 Task: Check the sale-to-list ratio of pond in the last 3 years.
Action: Mouse moved to (865, 195)
Screenshot: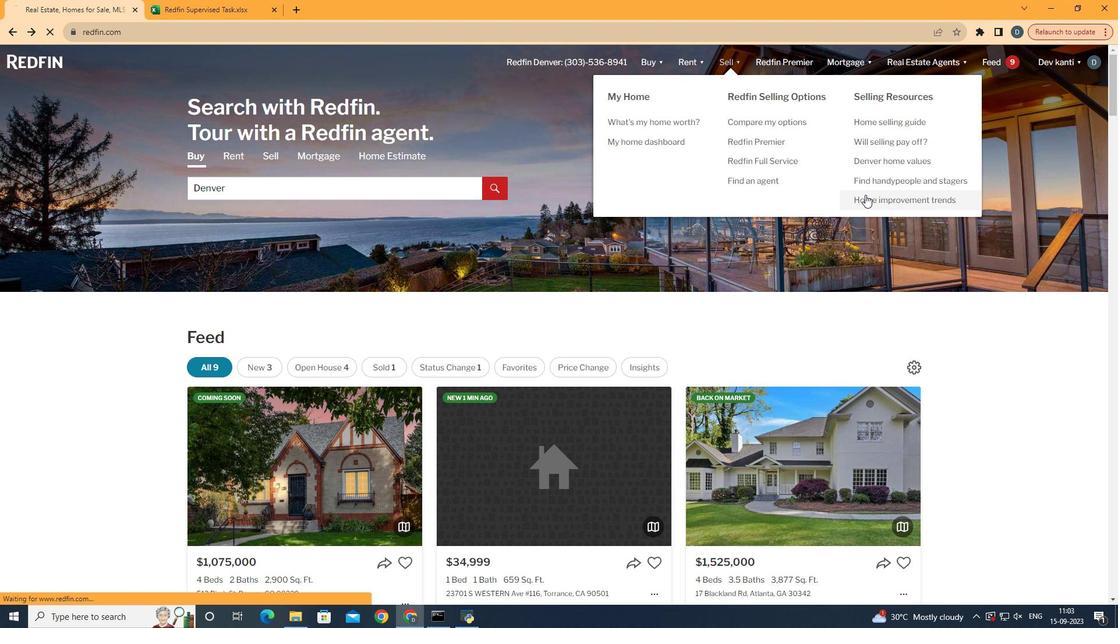 
Action: Mouse pressed left at (865, 195)
Screenshot: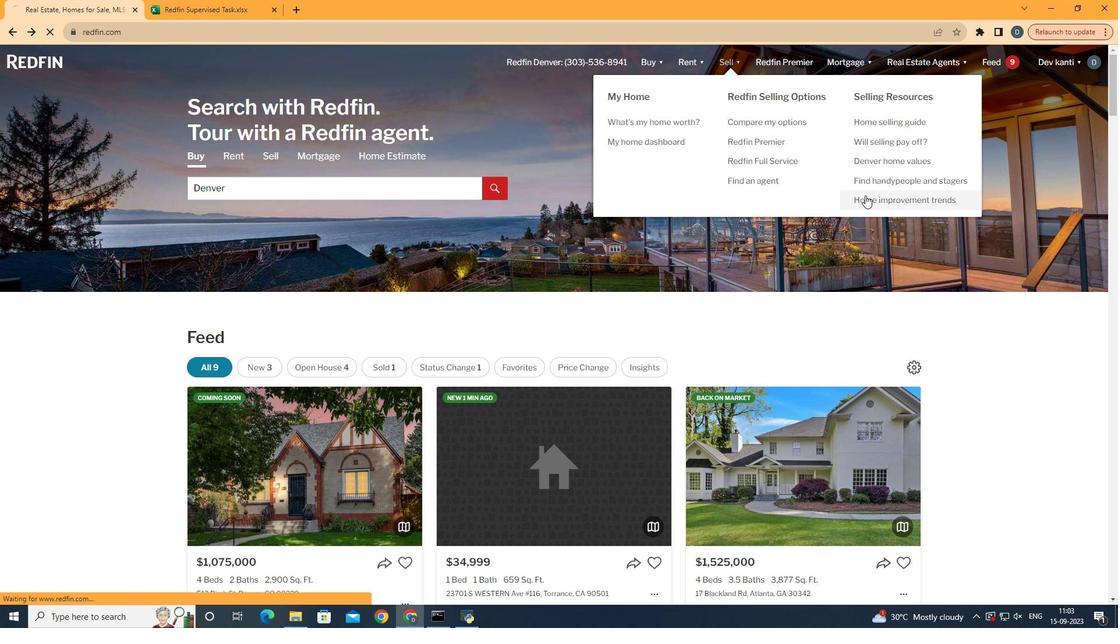 
Action: Mouse moved to (278, 221)
Screenshot: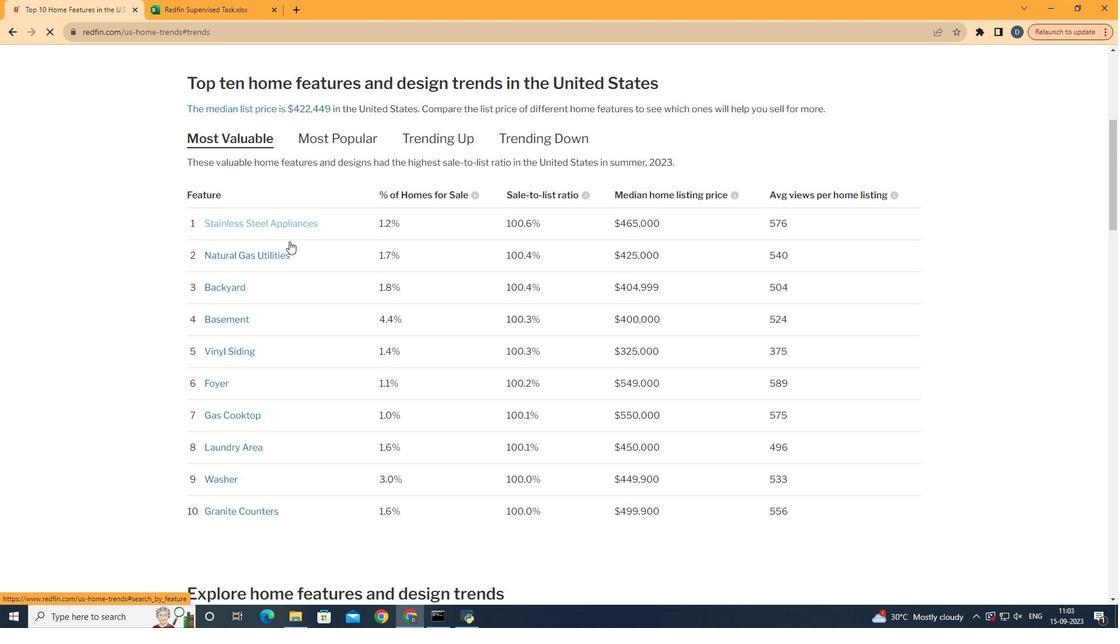 
Action: Mouse pressed left at (278, 221)
Screenshot: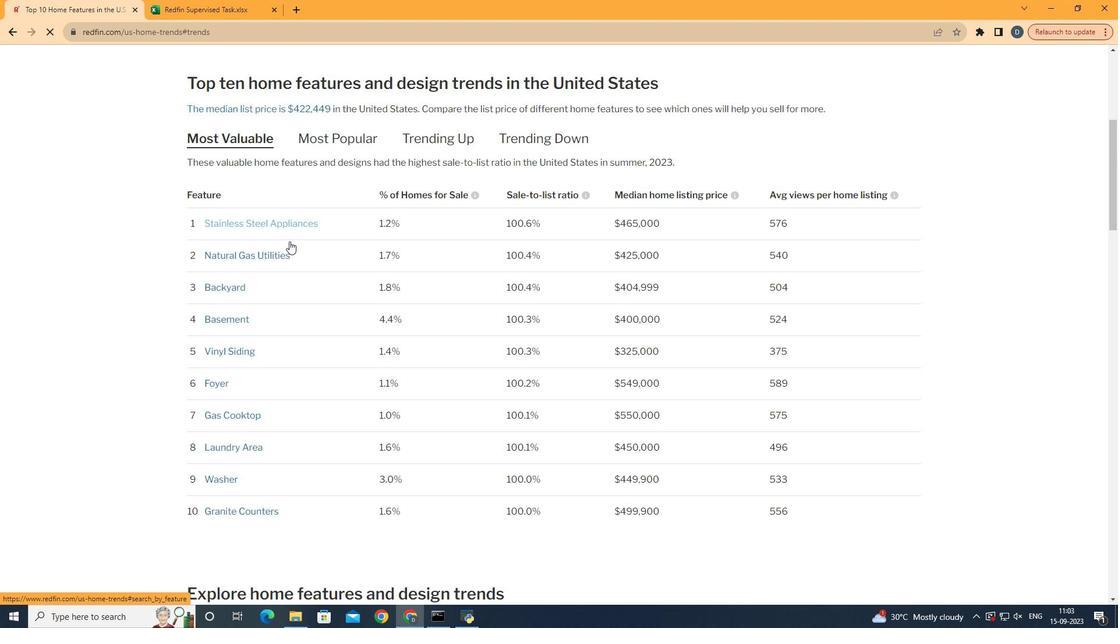 
Action: Mouse moved to (331, 313)
Screenshot: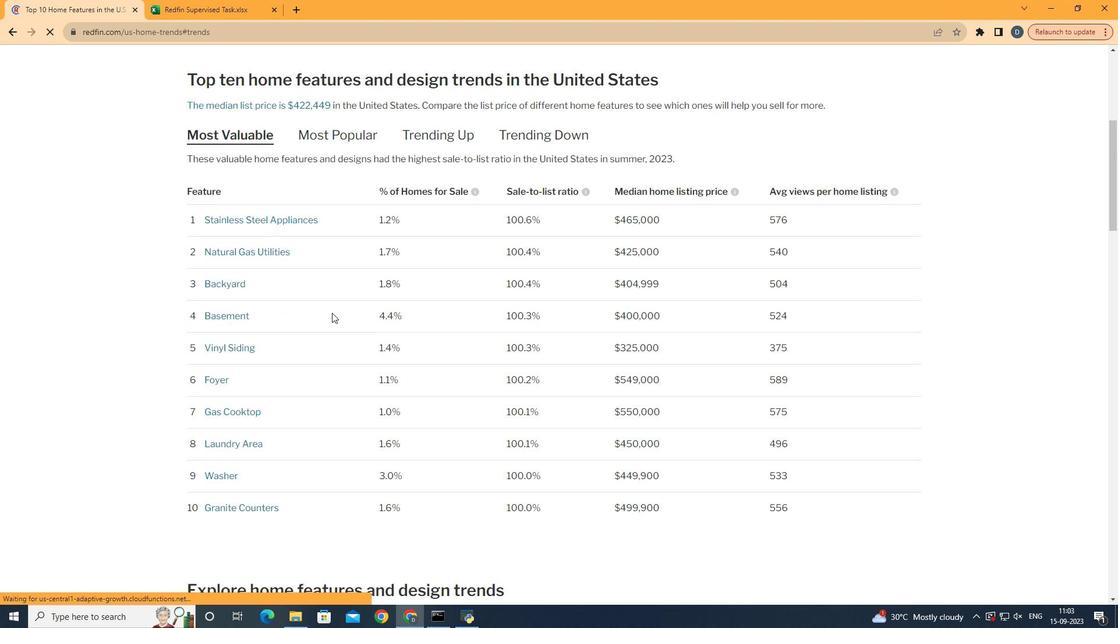 
Action: Mouse scrolled (331, 312) with delta (0, 0)
Screenshot: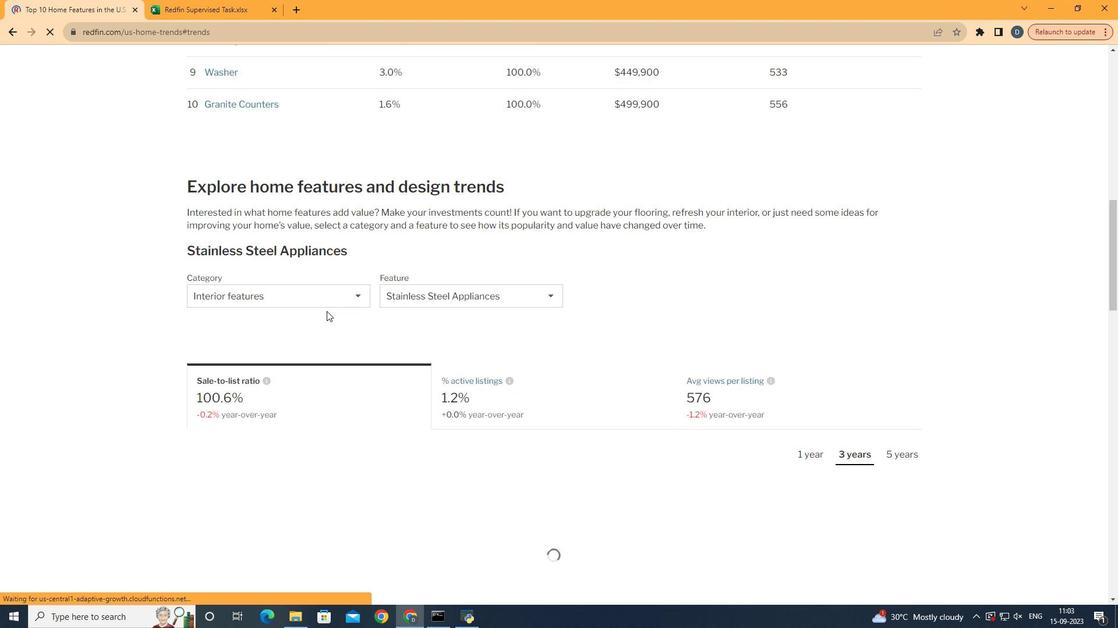 
Action: Mouse scrolled (331, 312) with delta (0, 0)
Screenshot: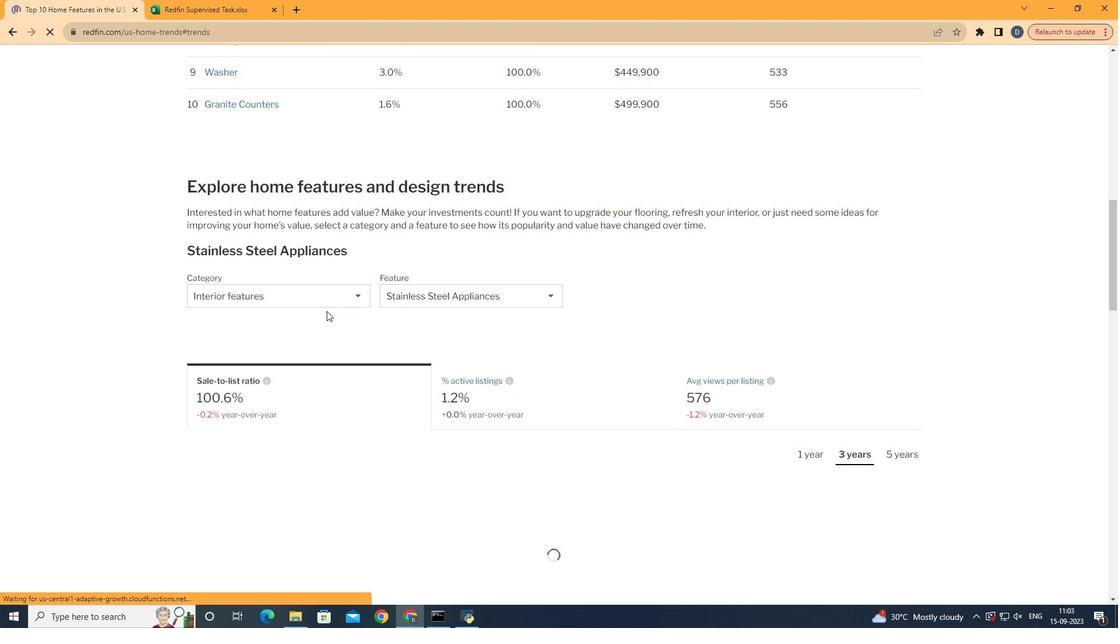 
Action: Mouse scrolled (331, 312) with delta (0, 0)
Screenshot: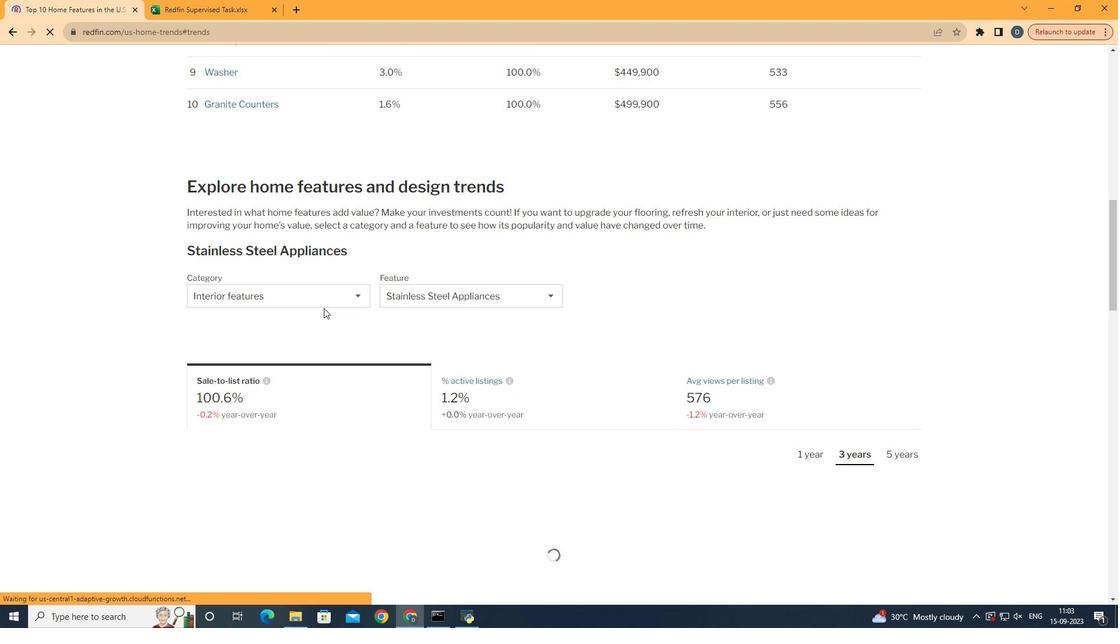 
Action: Mouse scrolled (331, 312) with delta (0, 0)
Screenshot: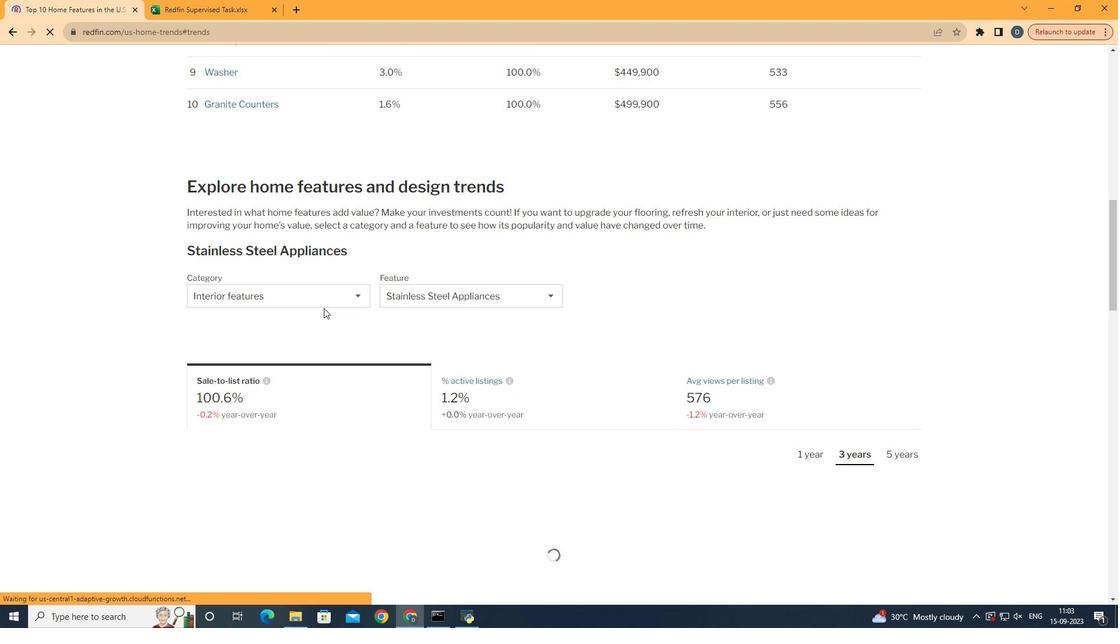 
Action: Mouse scrolled (331, 312) with delta (0, 0)
Screenshot: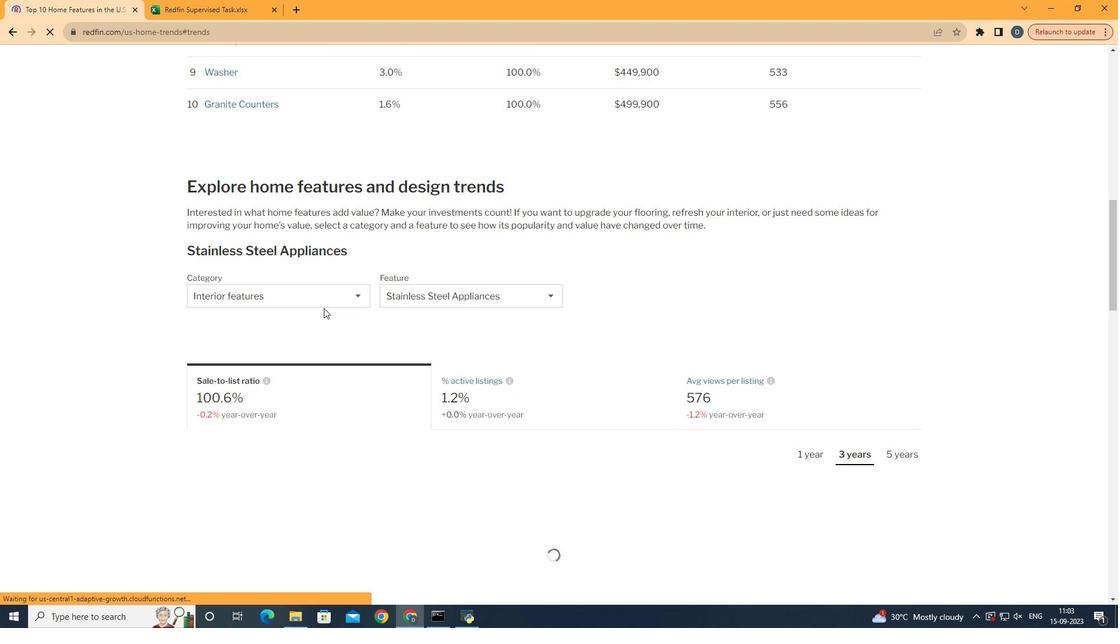
Action: Mouse scrolled (331, 312) with delta (0, 0)
Screenshot: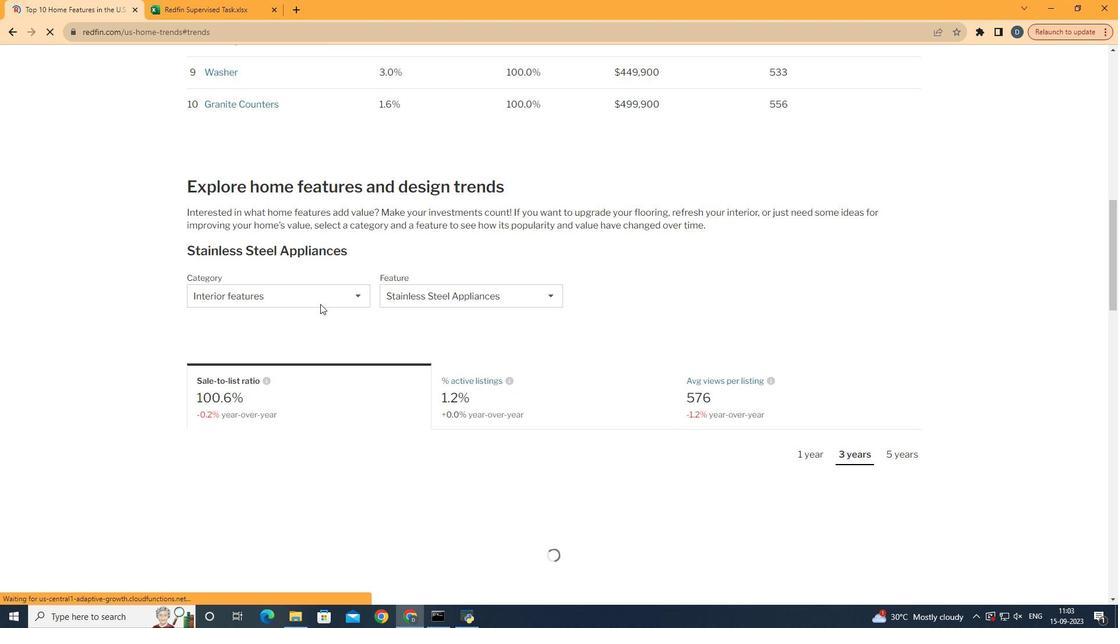 
Action: Mouse scrolled (331, 312) with delta (0, 0)
Screenshot: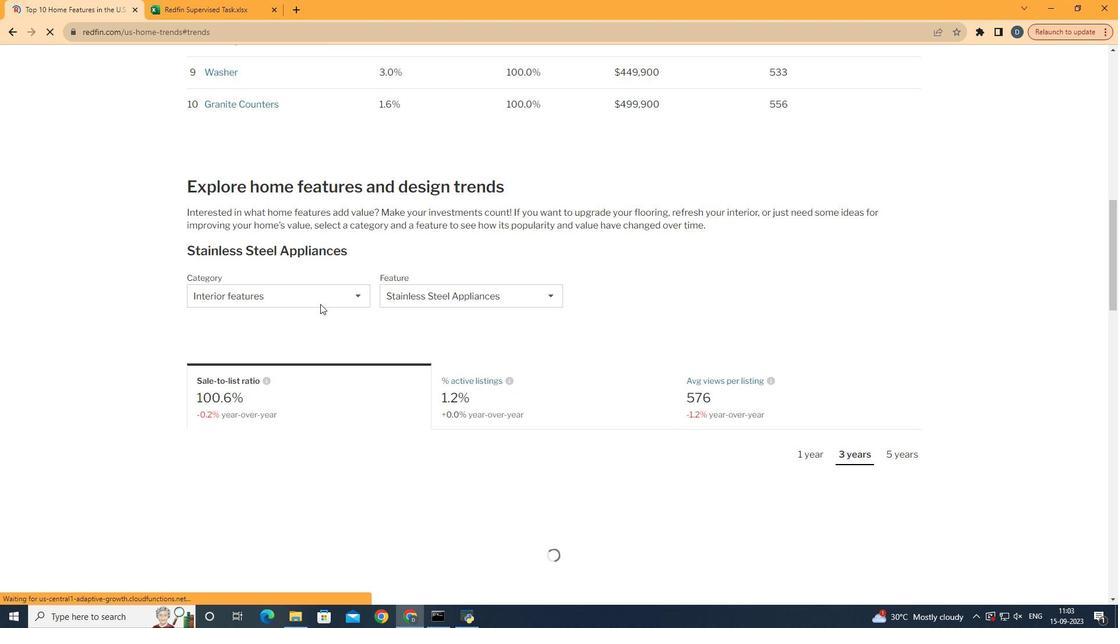 
Action: Mouse moved to (318, 302)
Screenshot: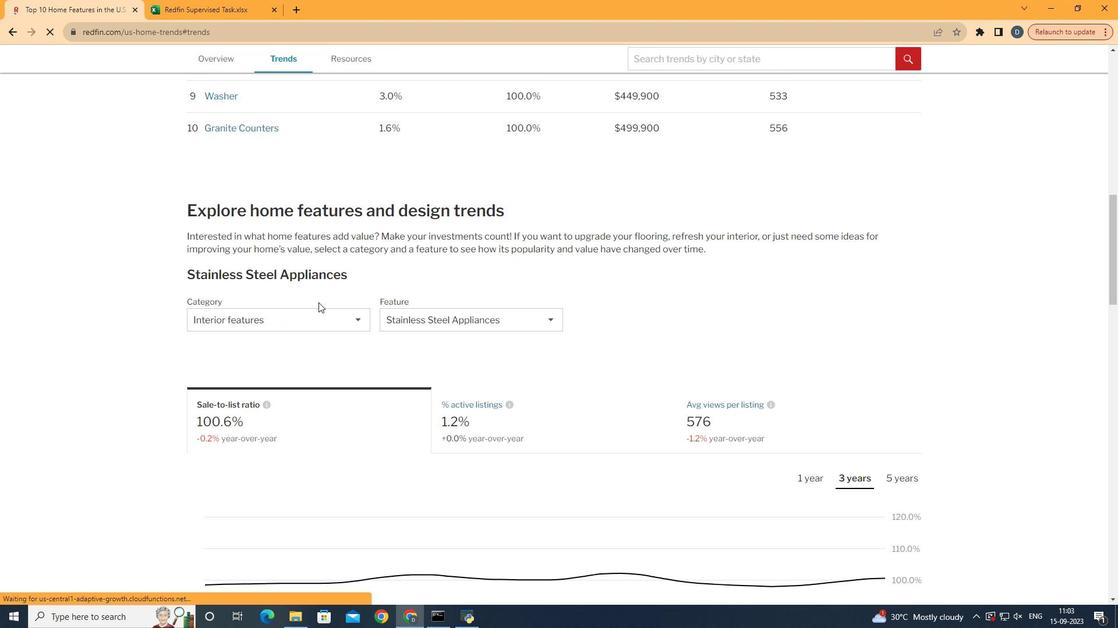 
Action: Mouse pressed left at (318, 302)
Screenshot: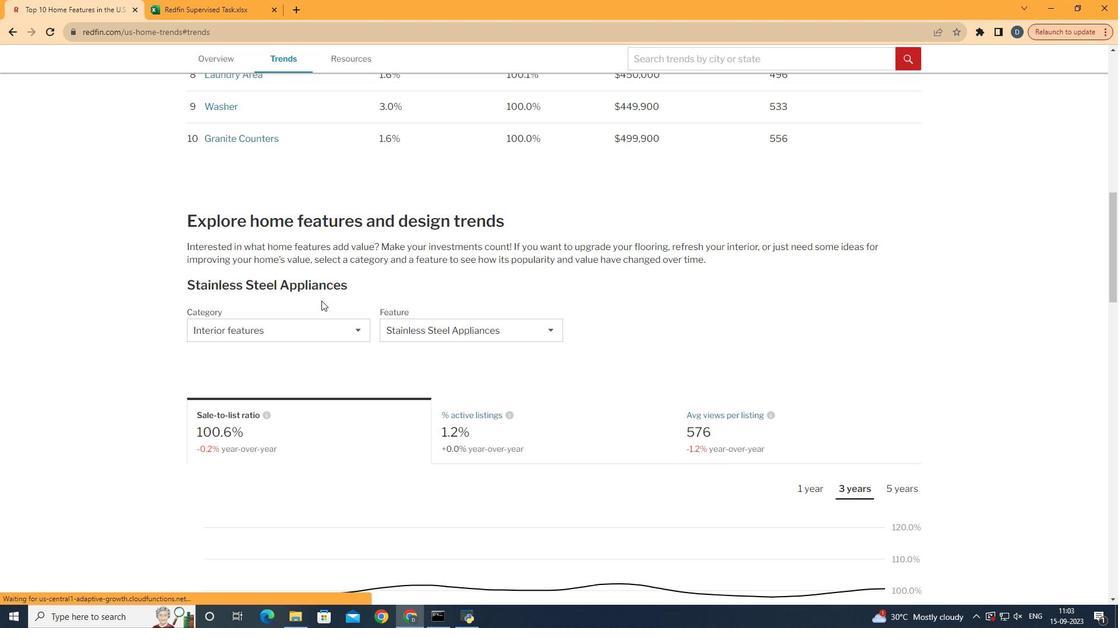 
Action: Mouse moved to (321, 301)
Screenshot: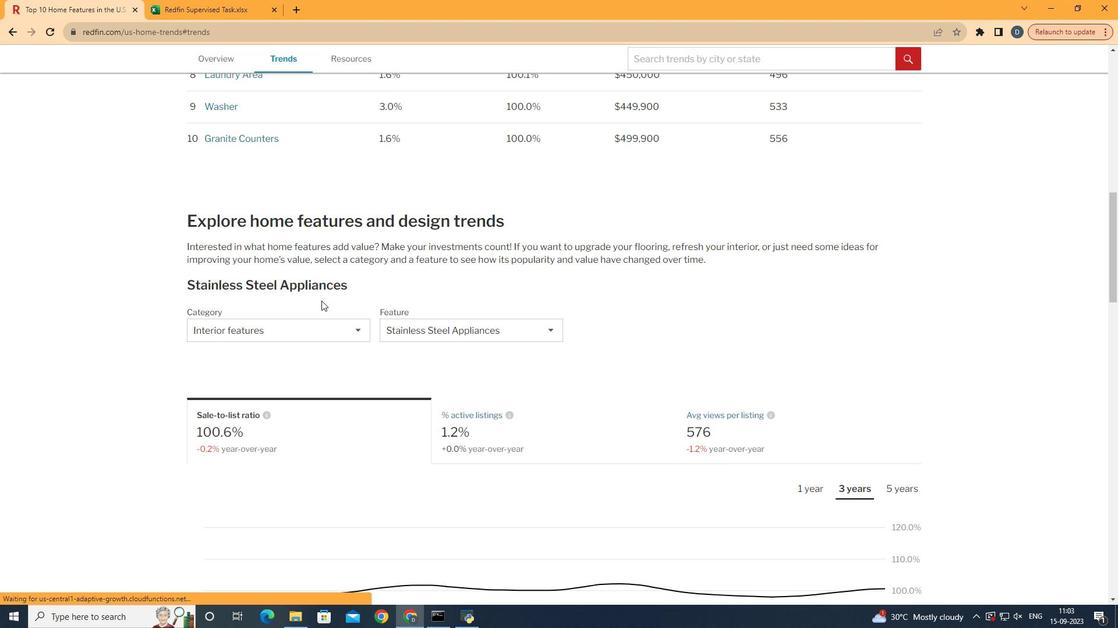 
Action: Mouse scrolled (321, 300) with delta (0, 0)
Screenshot: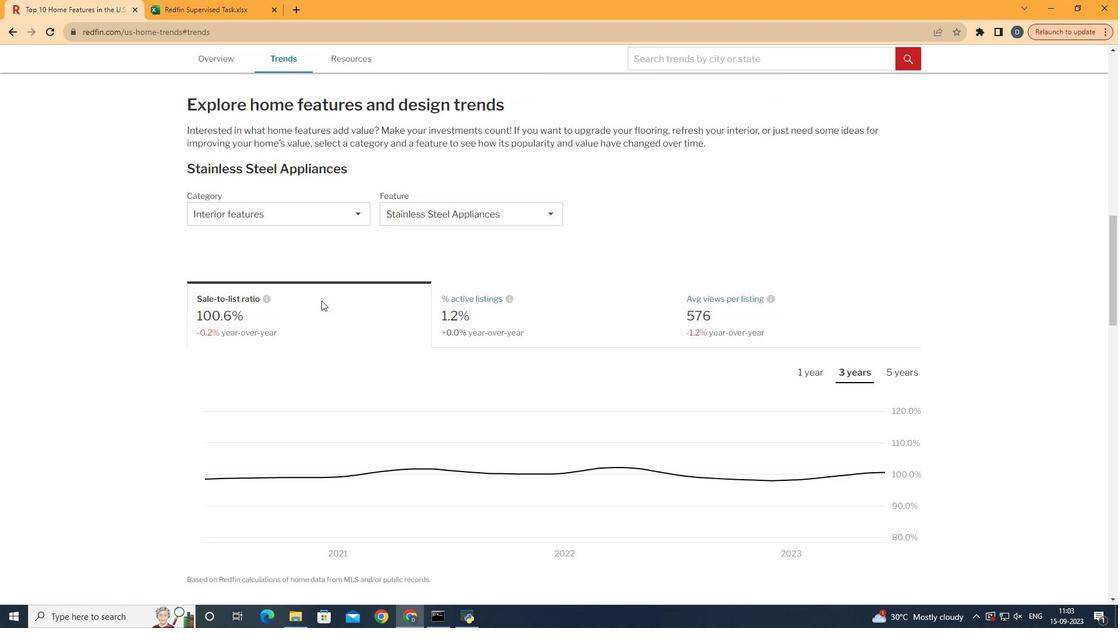 
Action: Mouse scrolled (321, 300) with delta (0, 0)
Screenshot: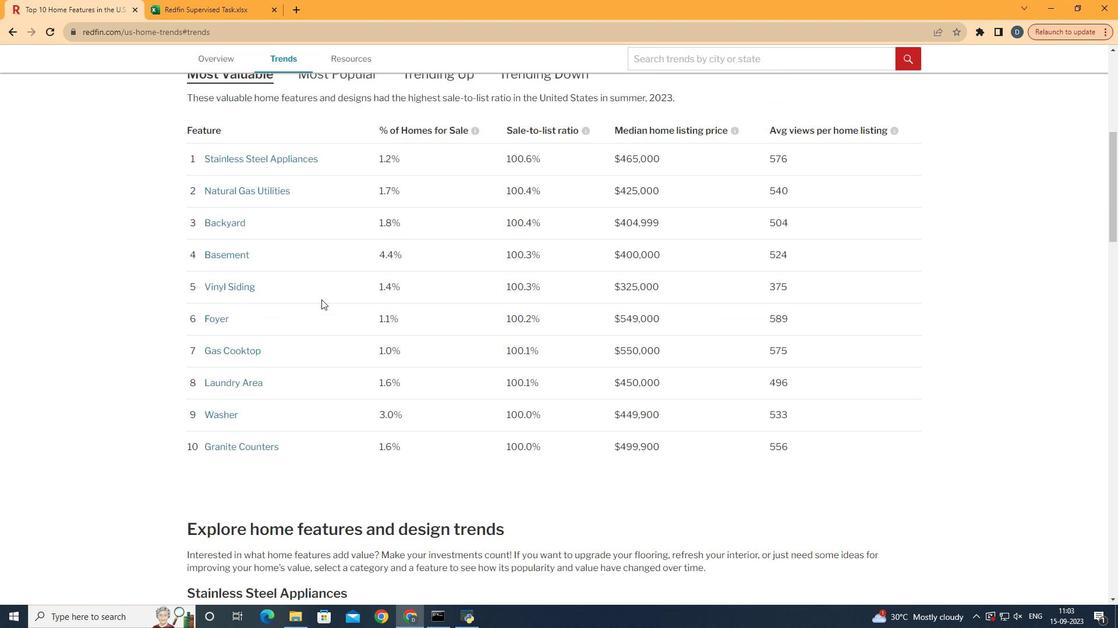 
Action: Mouse moved to (320, 264)
Screenshot: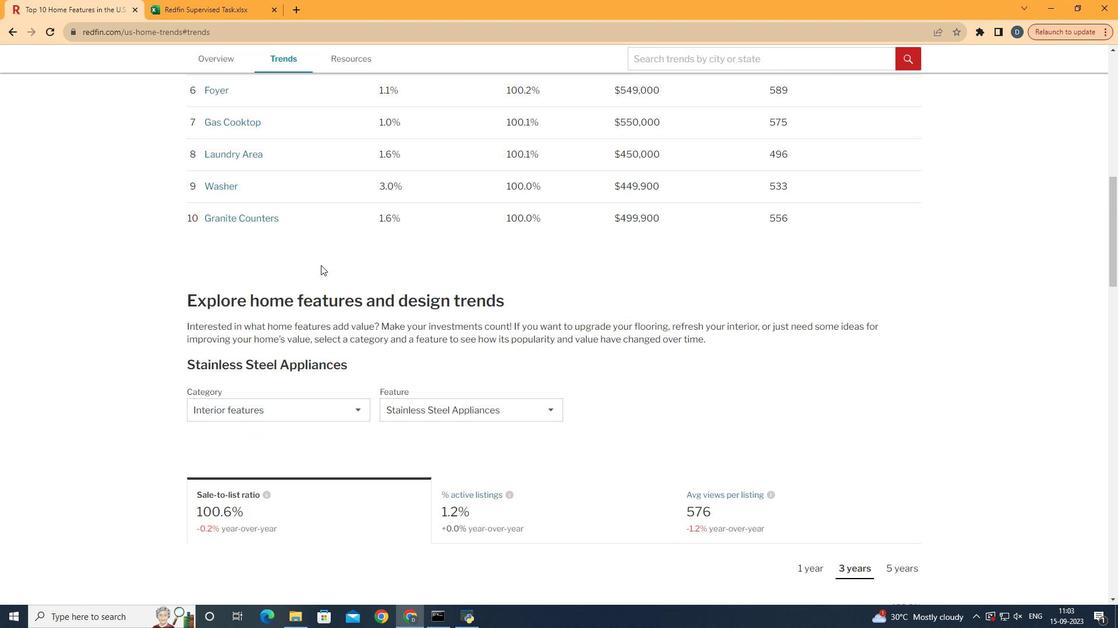 
Action: Mouse scrolled (320, 264) with delta (0, 0)
Screenshot: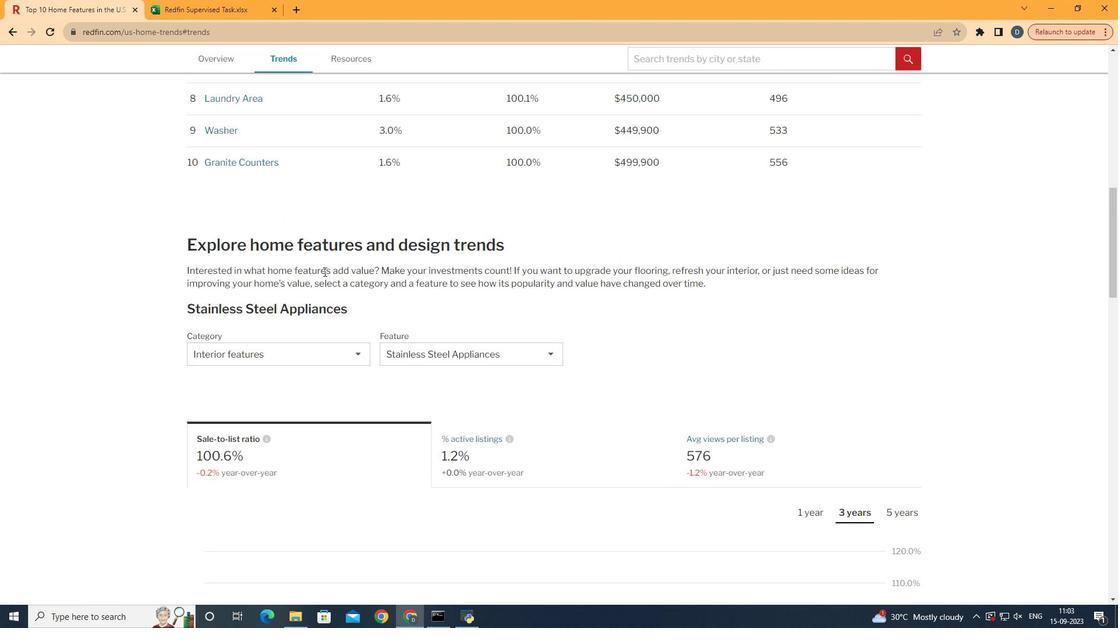 
Action: Mouse scrolled (320, 264) with delta (0, 0)
Screenshot: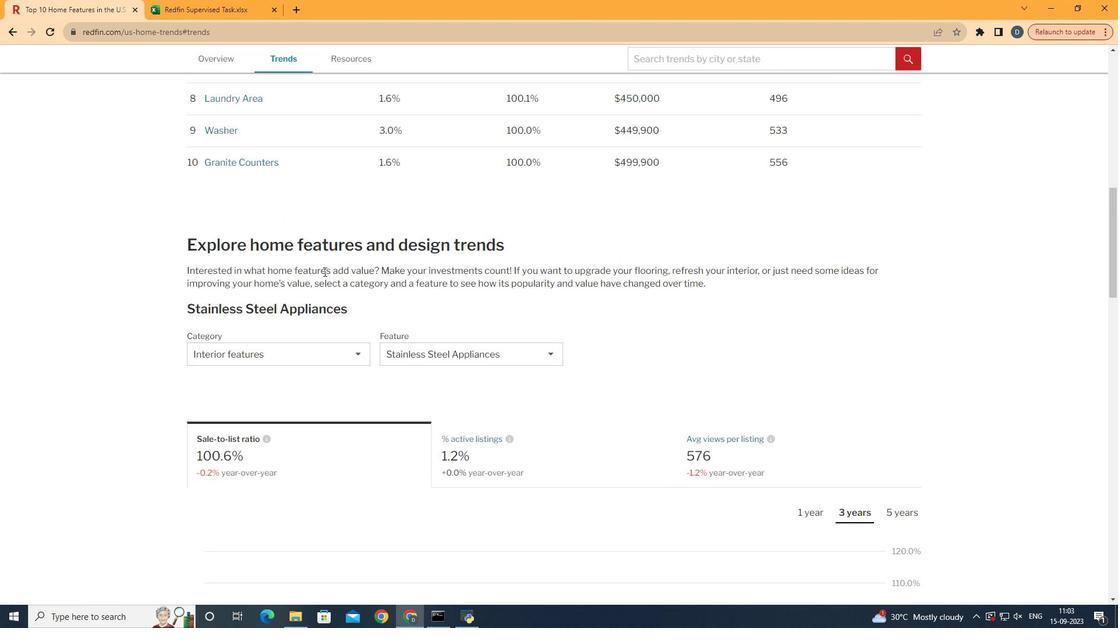 
Action: Mouse moved to (320, 265)
Screenshot: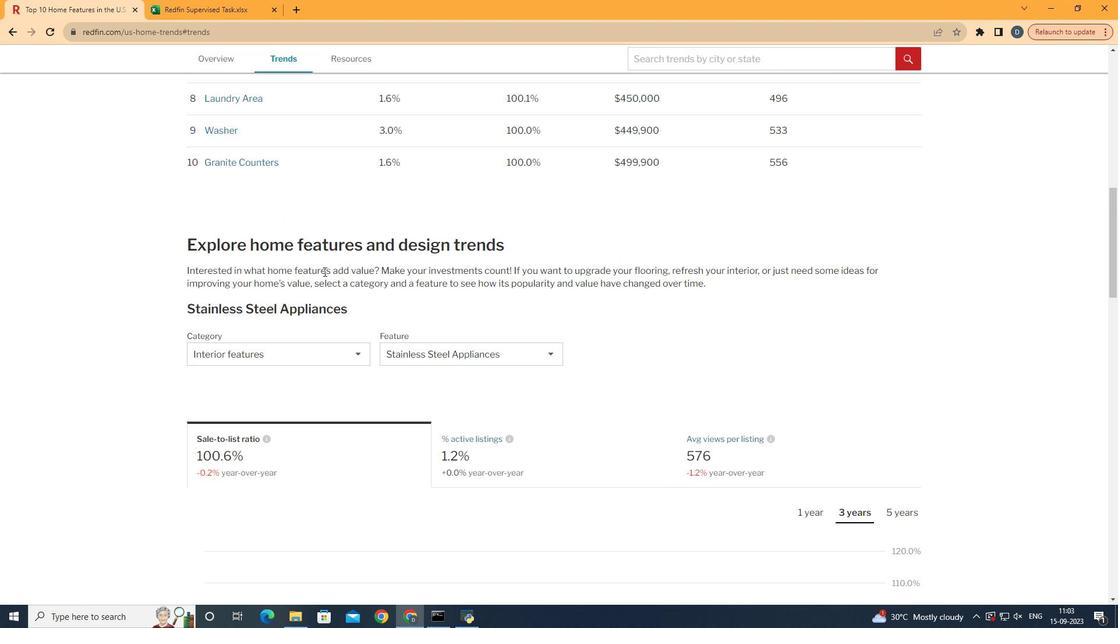 
Action: Mouse scrolled (320, 264) with delta (0, 0)
Screenshot: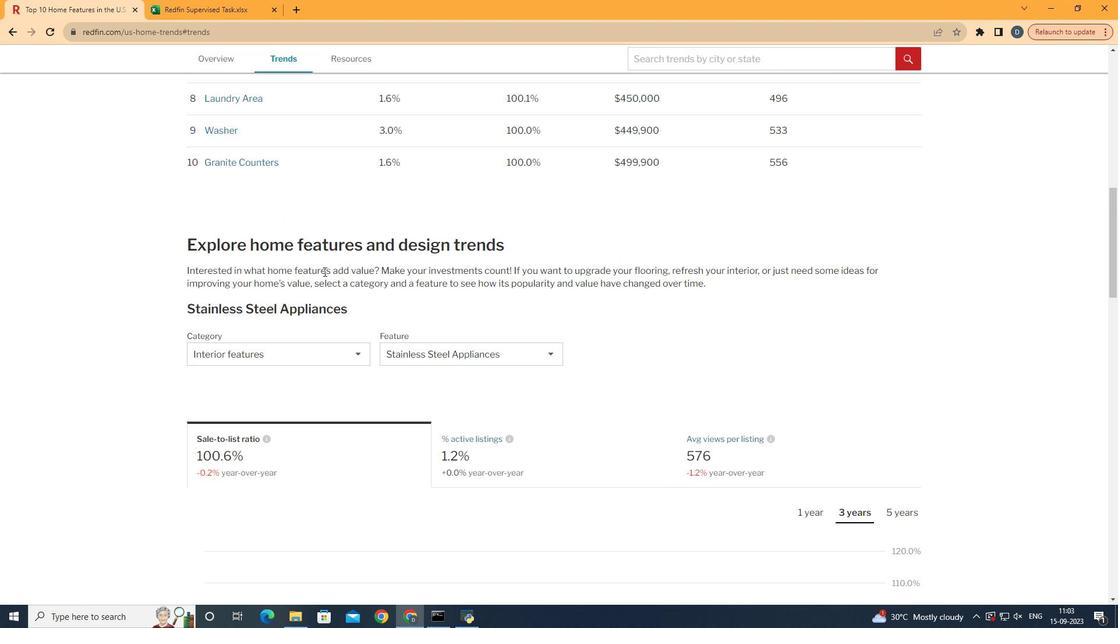 
Action: Mouse scrolled (320, 264) with delta (0, 0)
Screenshot: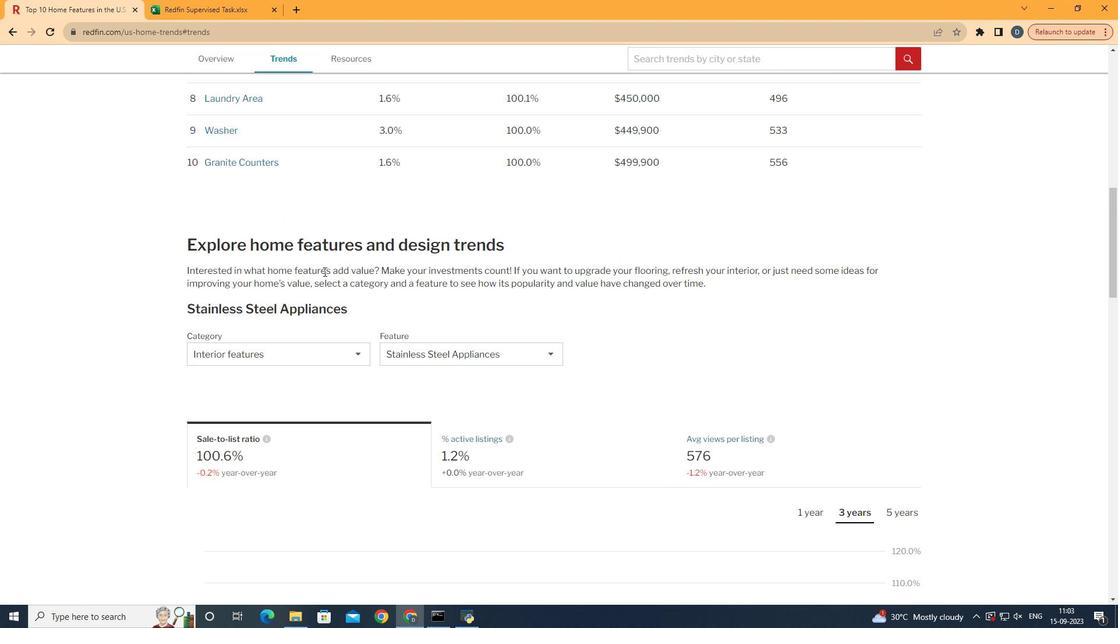 
Action: Mouse scrolled (320, 264) with delta (0, 0)
Screenshot: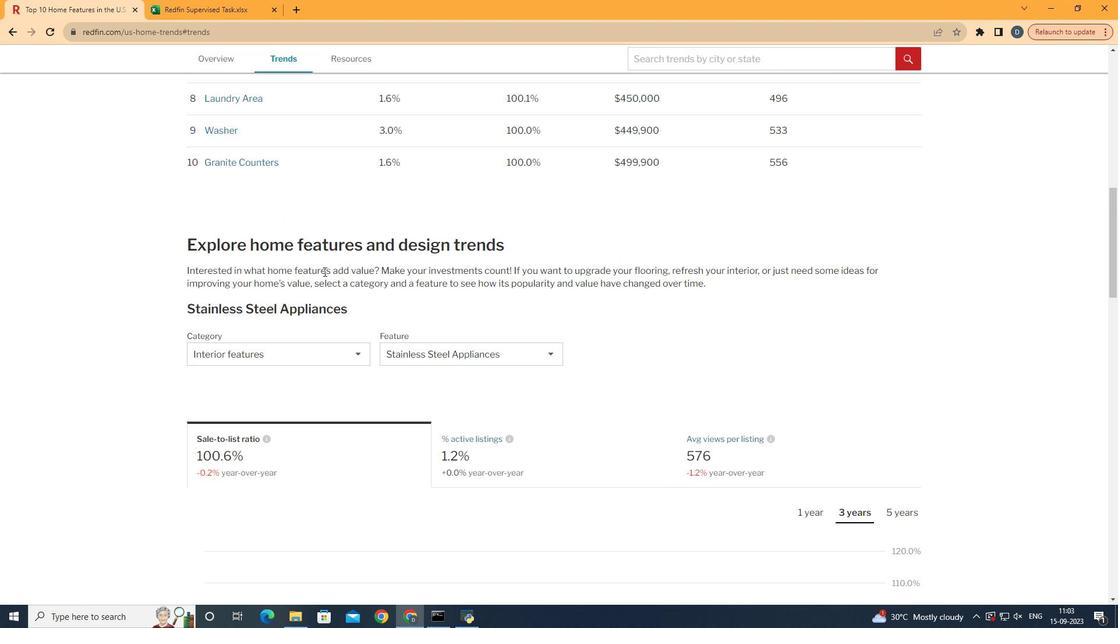 
Action: Mouse moved to (320, 265)
Screenshot: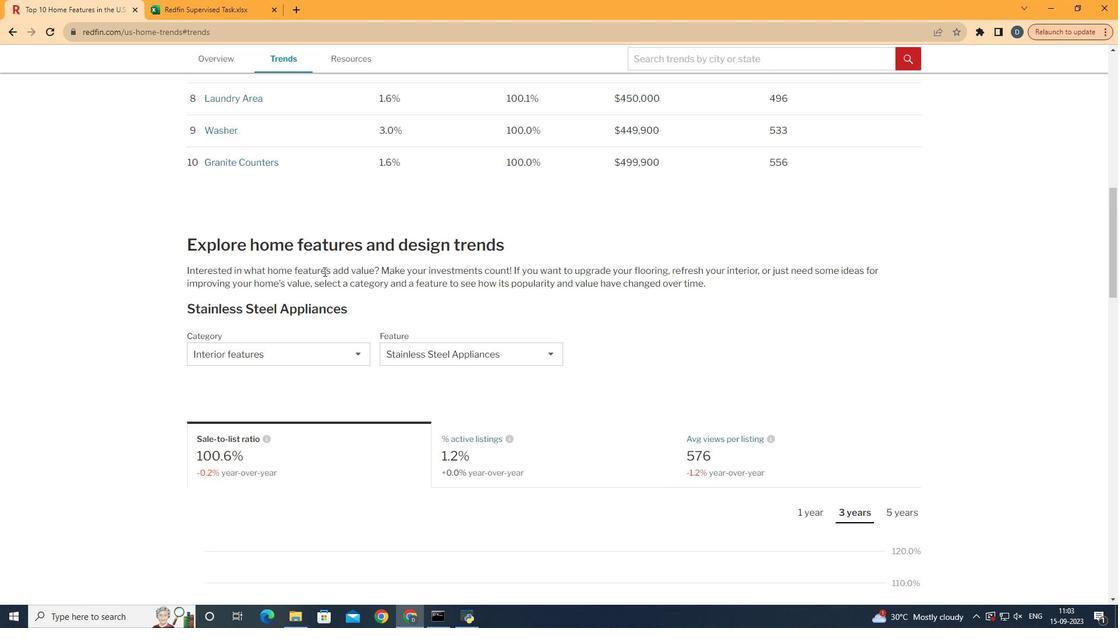 
Action: Mouse scrolled (320, 264) with delta (0, 0)
Screenshot: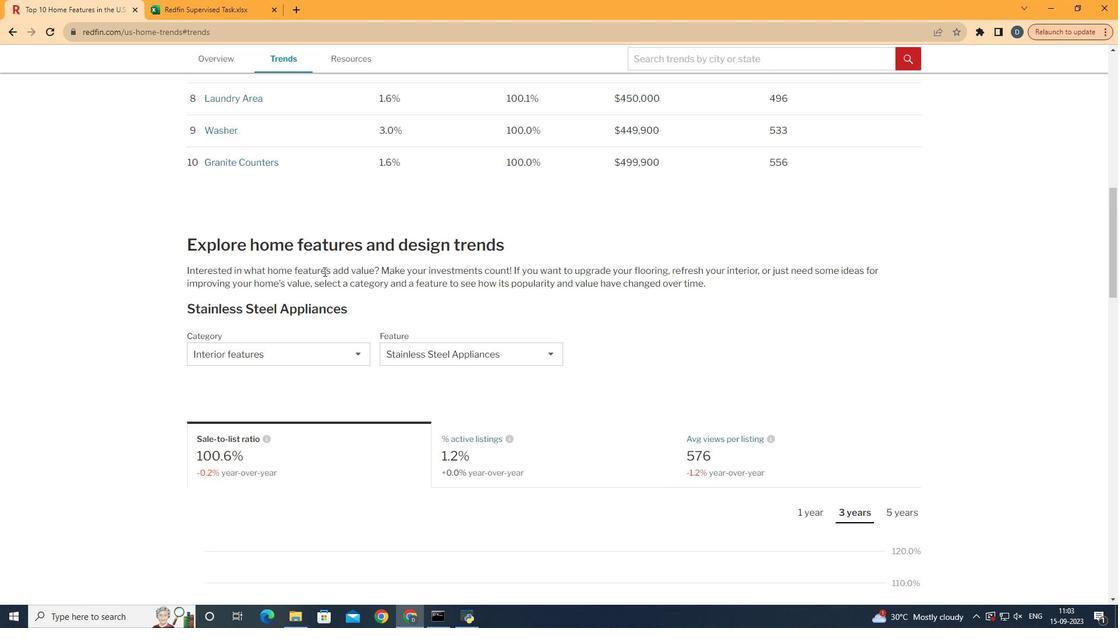 
Action: Mouse moved to (324, 274)
Screenshot: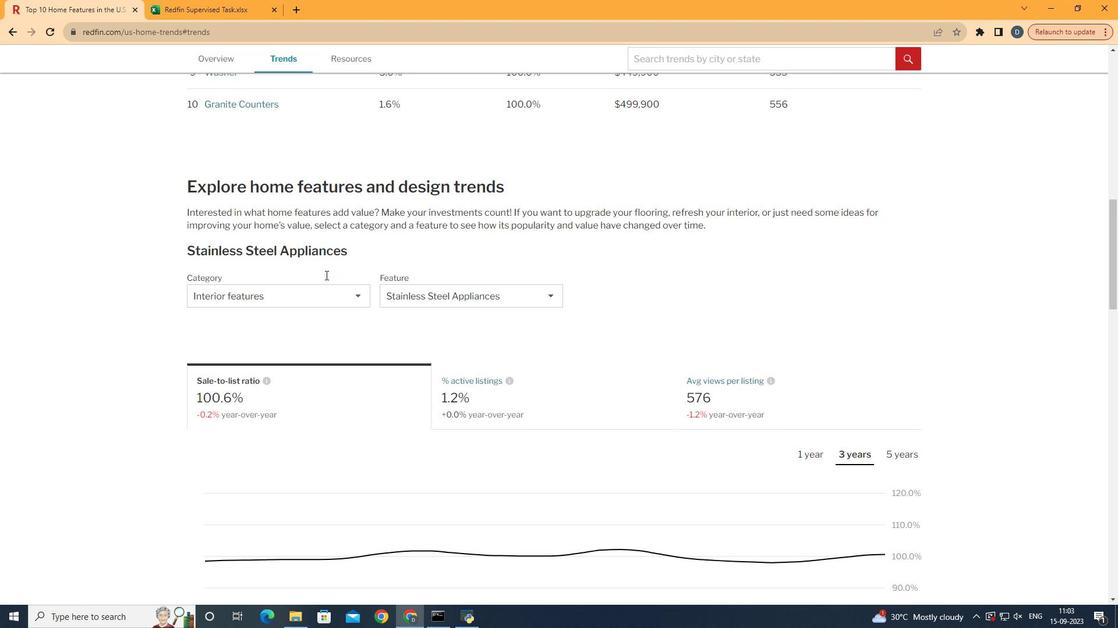 
Action: Mouse scrolled (324, 274) with delta (0, 0)
Screenshot: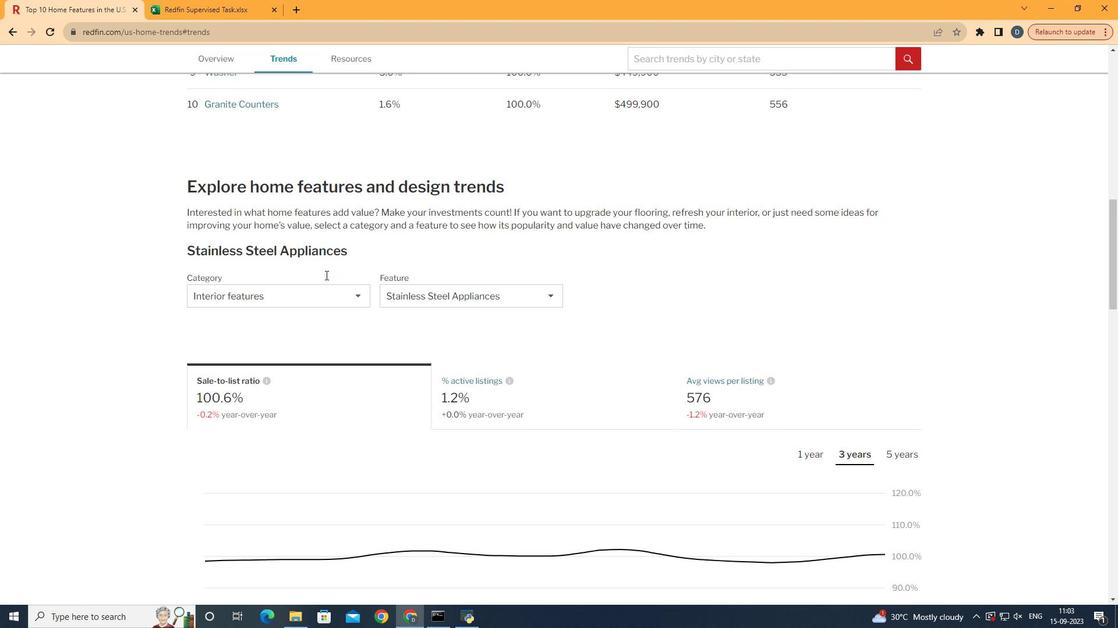 
Action: Mouse moved to (320, 291)
Screenshot: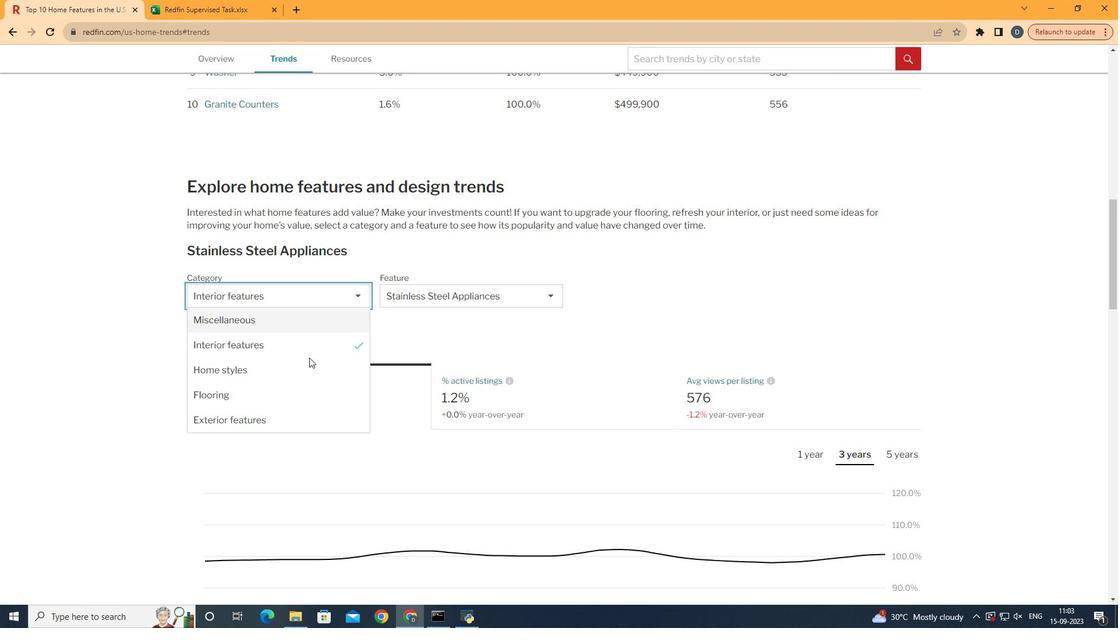 
Action: Mouse pressed left at (320, 291)
Screenshot: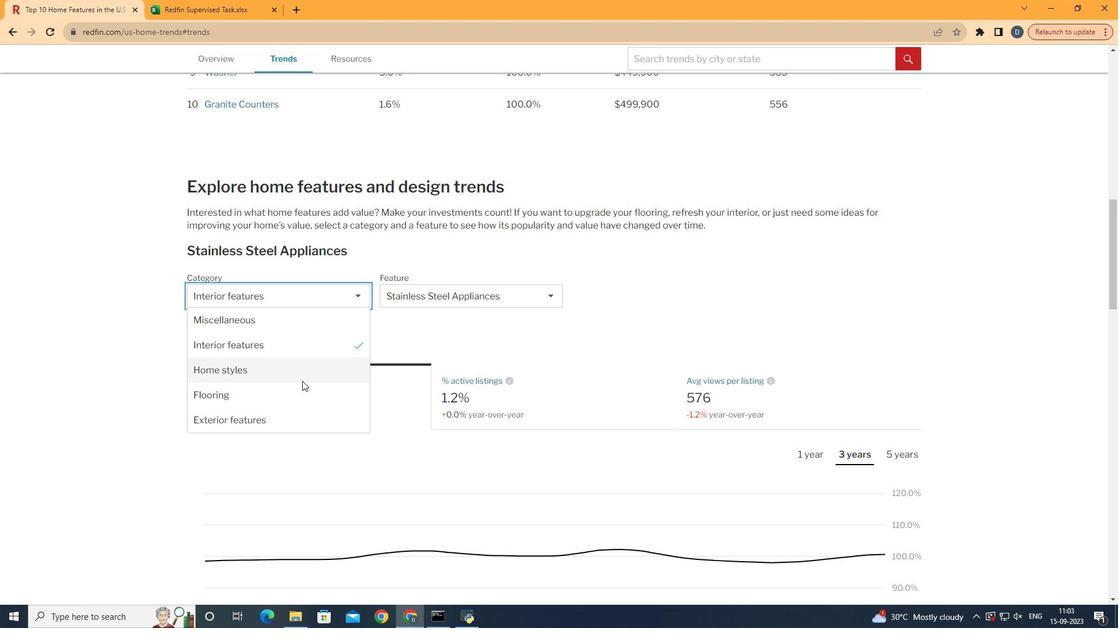 
Action: Mouse moved to (296, 422)
Screenshot: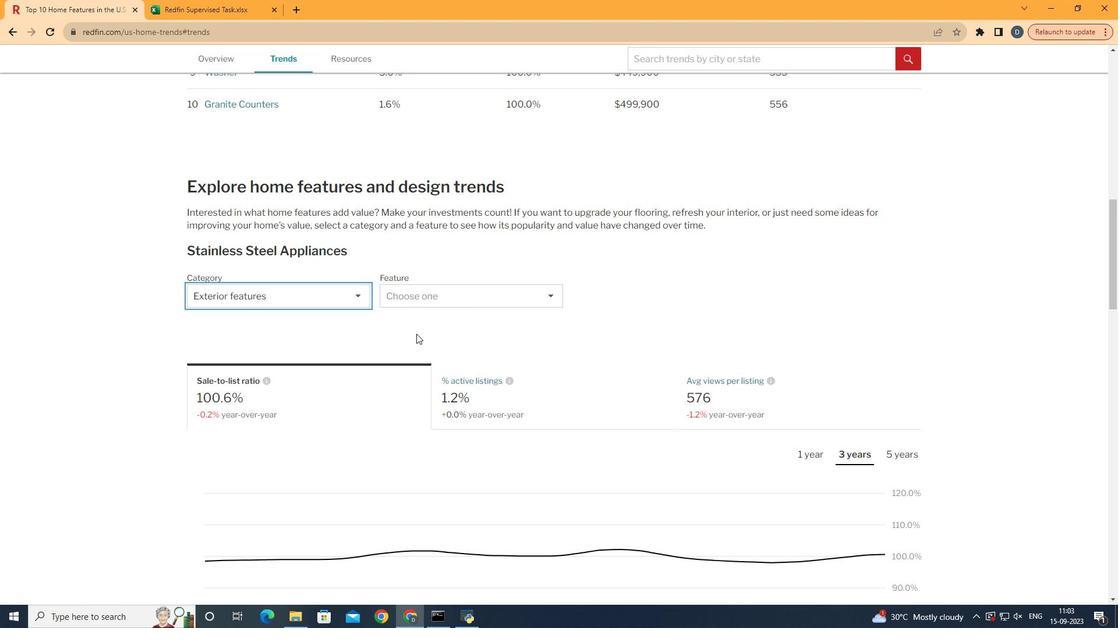 
Action: Mouse pressed left at (296, 422)
Screenshot: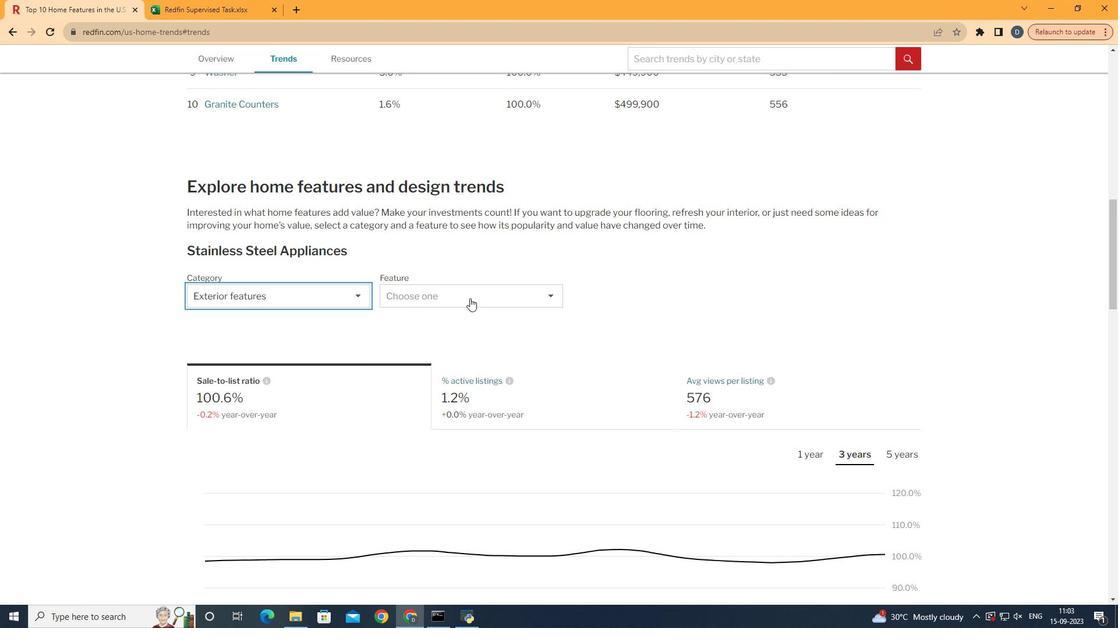 
Action: Mouse moved to (475, 291)
Screenshot: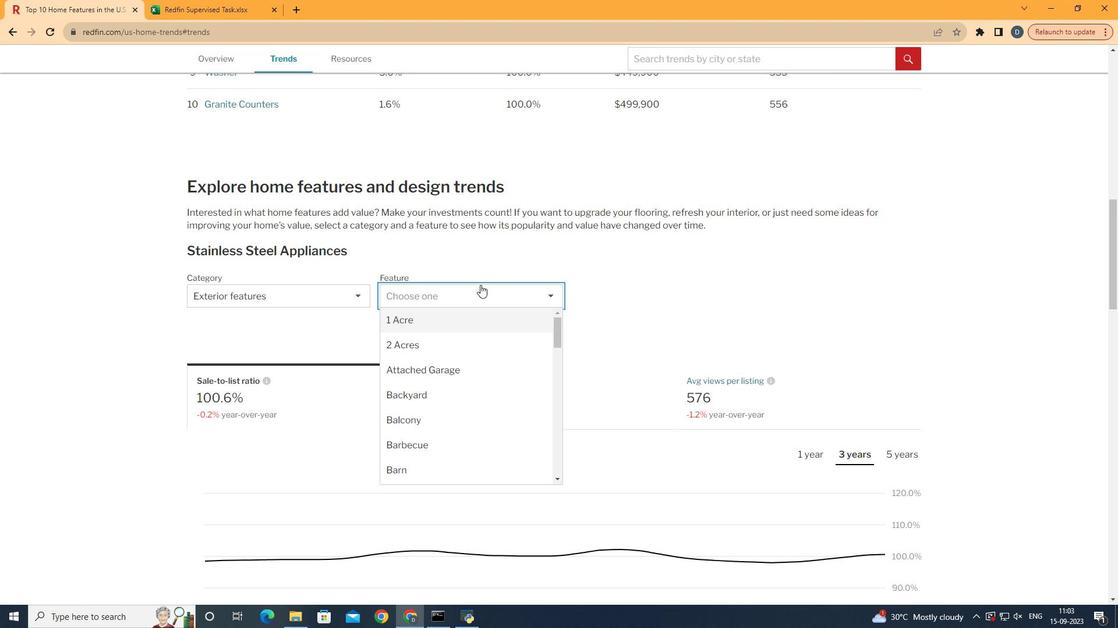 
Action: Mouse pressed left at (475, 291)
Screenshot: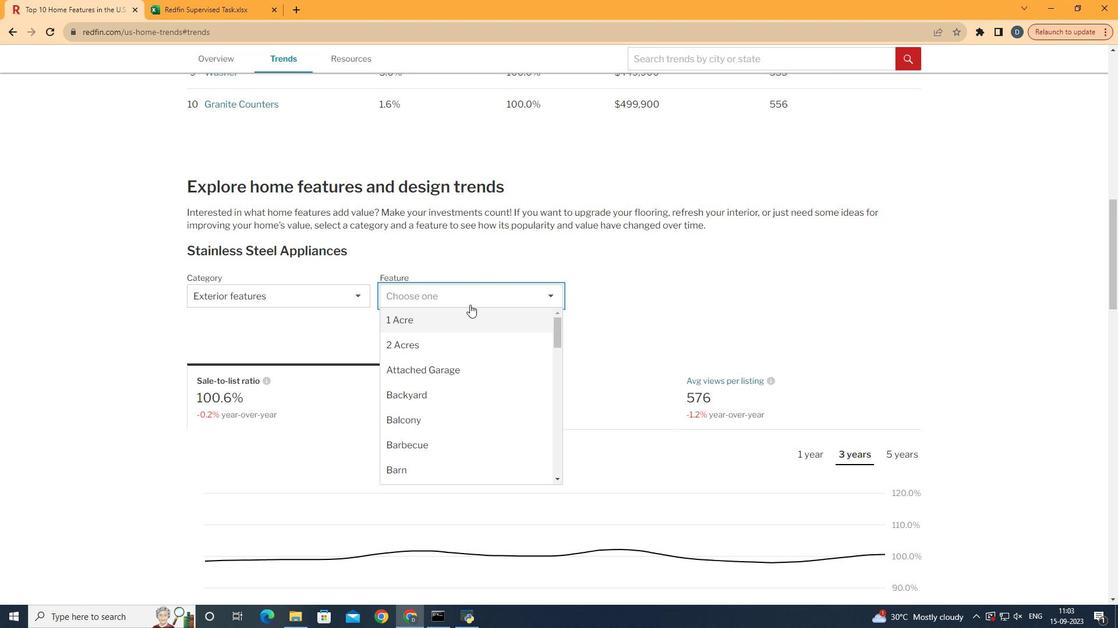 
Action: Mouse moved to (485, 380)
Screenshot: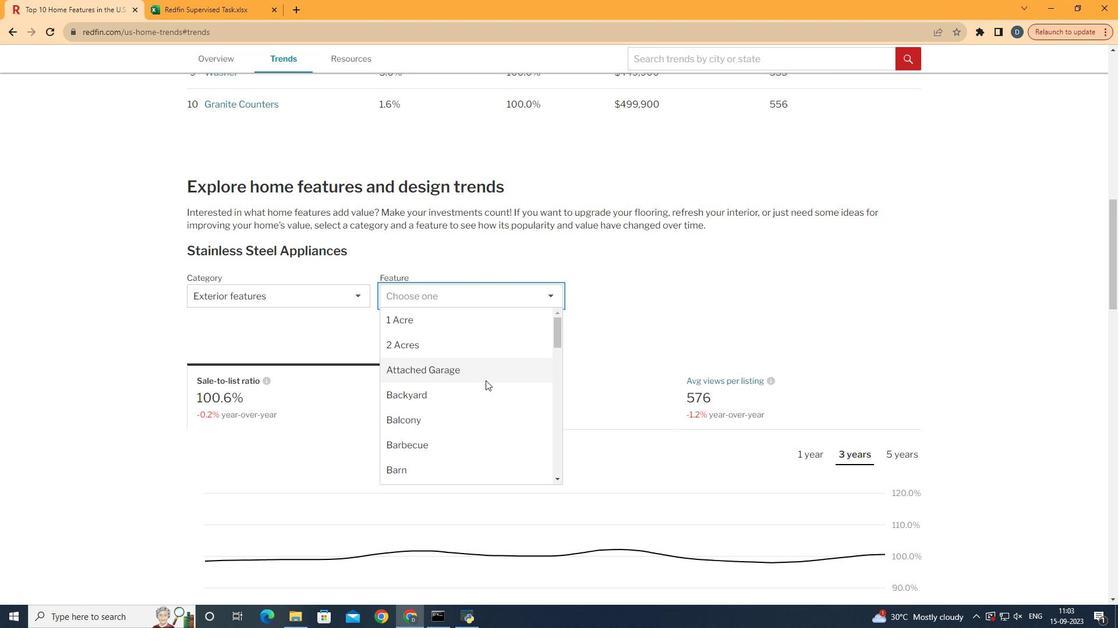 
Action: Mouse scrolled (485, 380) with delta (0, 0)
Screenshot: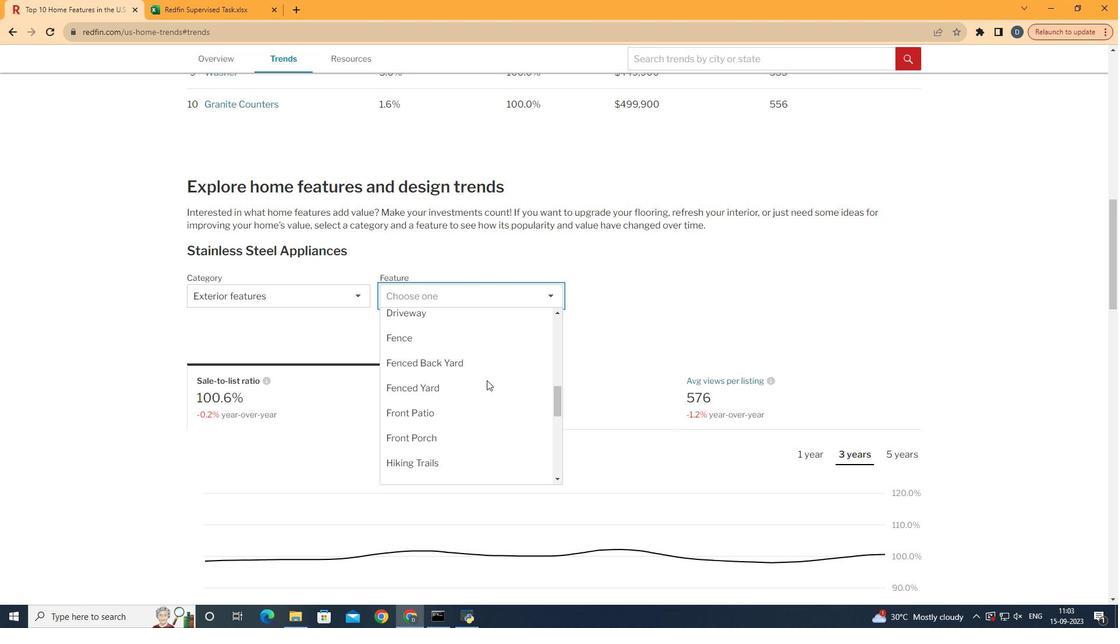 
Action: Mouse scrolled (485, 380) with delta (0, 0)
Screenshot: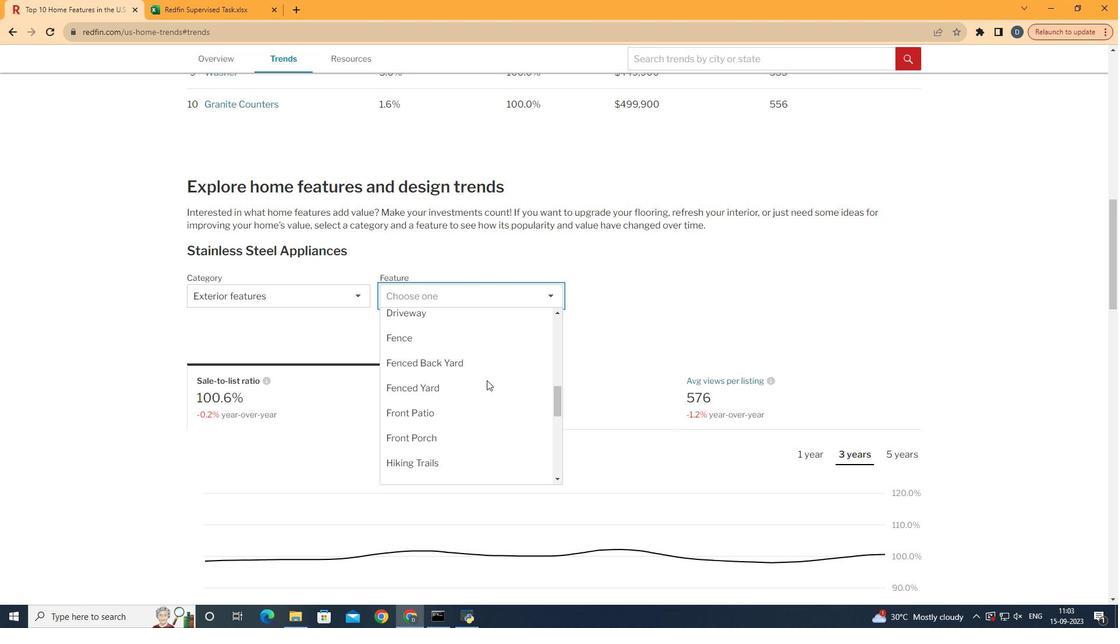 
Action: Mouse scrolled (485, 380) with delta (0, 0)
Screenshot: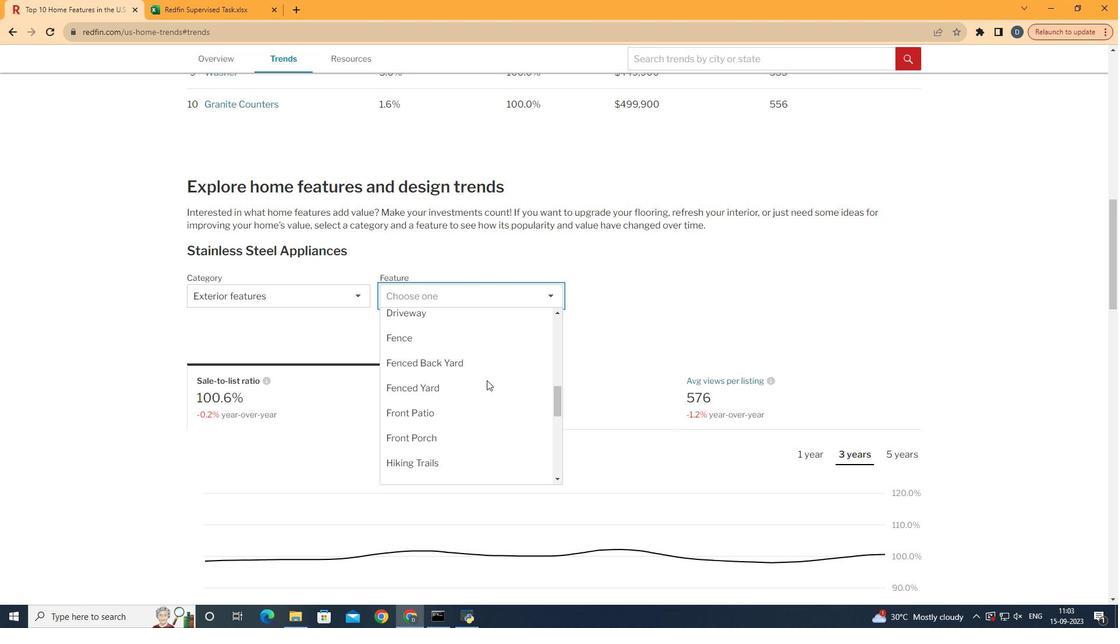 
Action: Mouse scrolled (485, 380) with delta (0, 0)
Screenshot: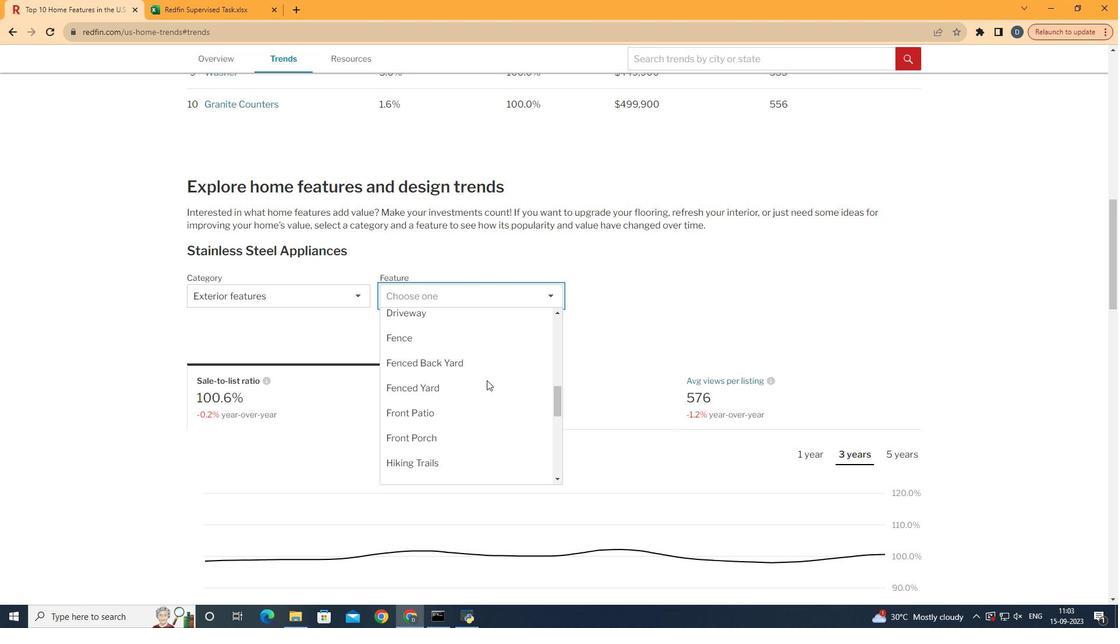 
Action: Mouse scrolled (485, 380) with delta (0, 0)
Screenshot: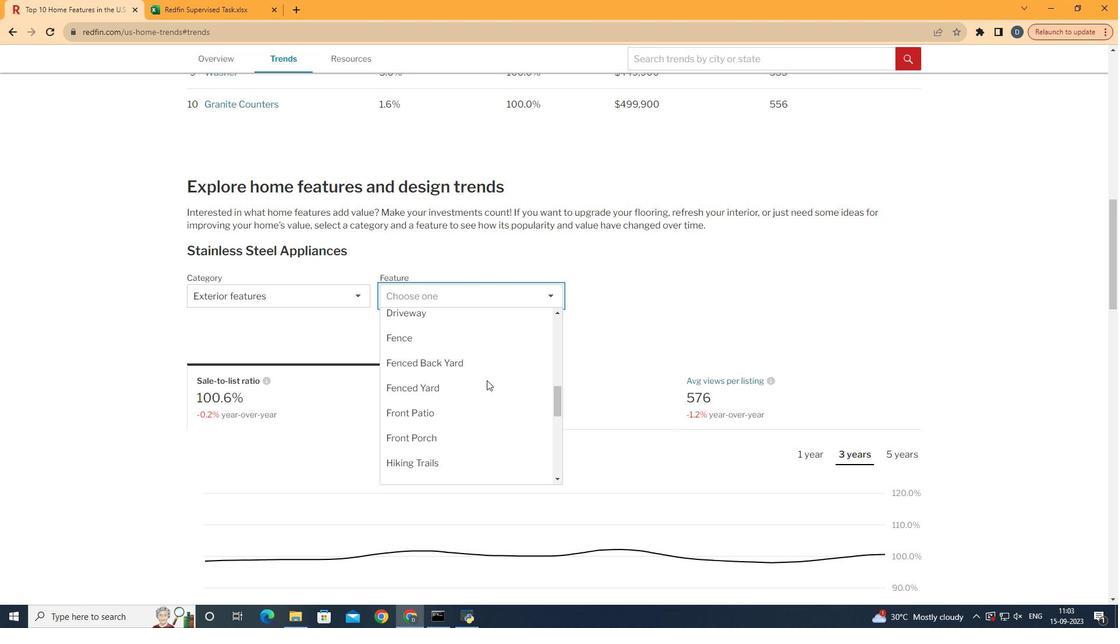 
Action: Mouse scrolled (485, 380) with delta (0, 0)
Screenshot: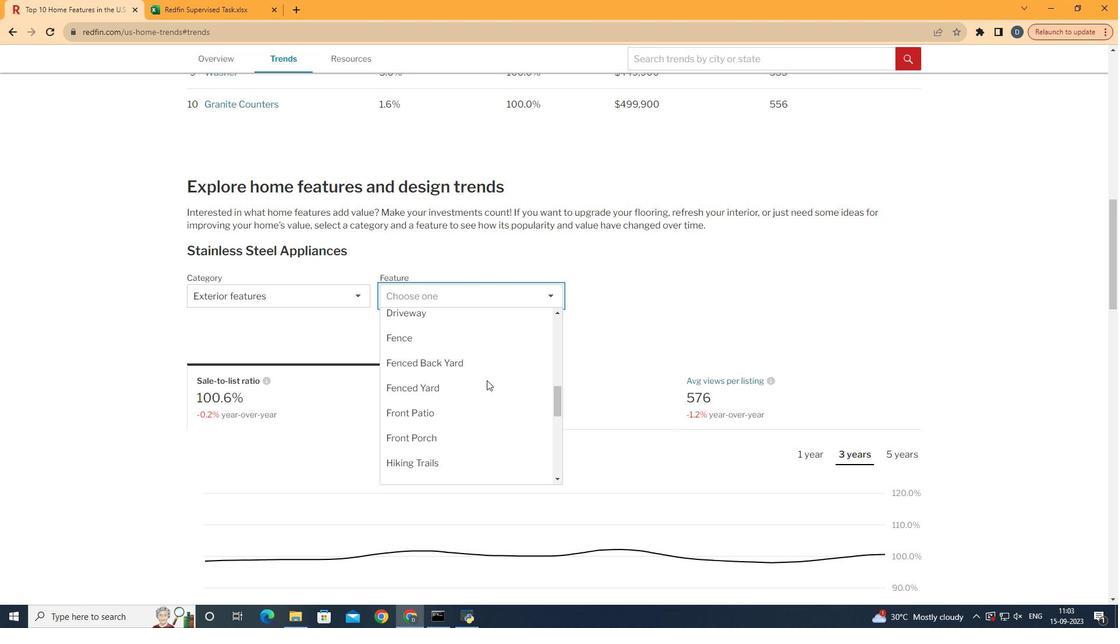 
Action: Mouse scrolled (485, 380) with delta (0, 0)
Screenshot: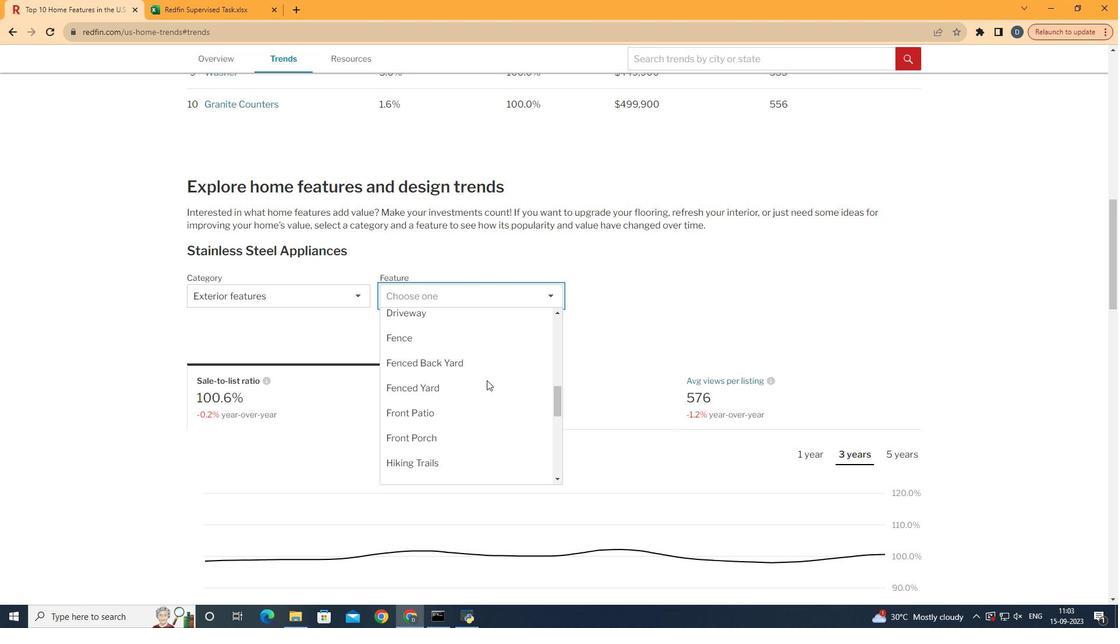 
Action: Mouse moved to (486, 380)
Screenshot: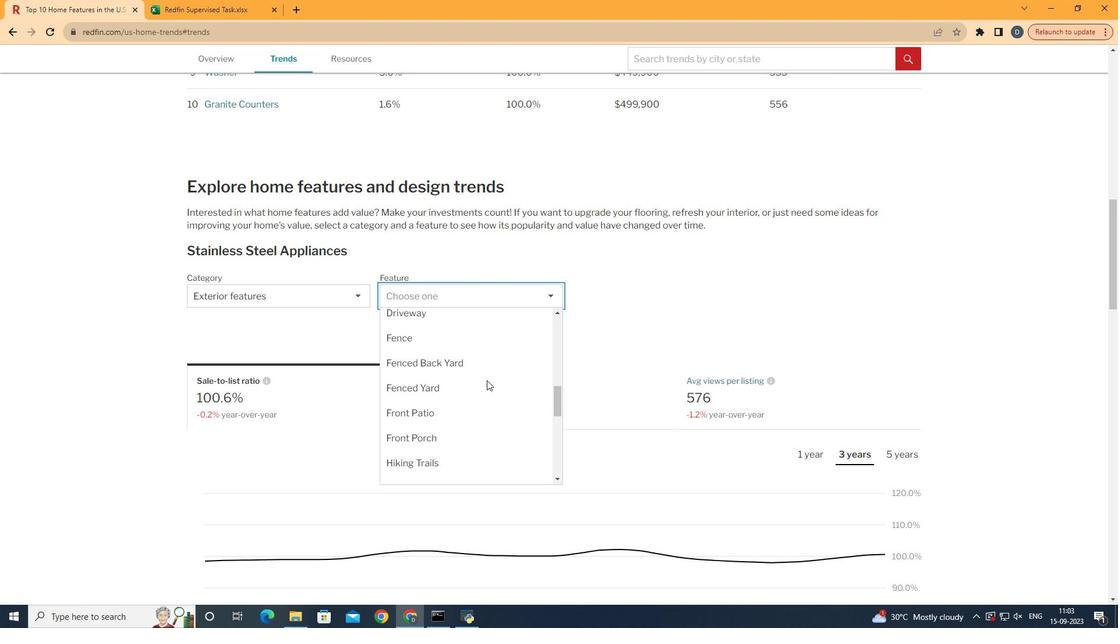 
Action: Mouse scrolled (486, 380) with delta (0, 0)
Screenshot: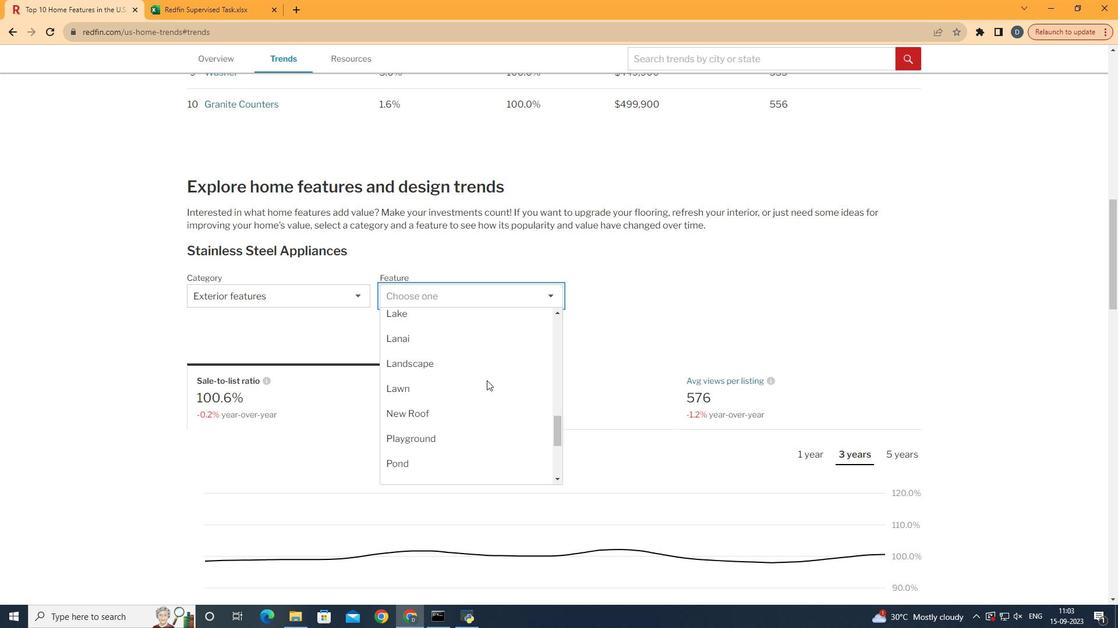 
Action: Mouse scrolled (486, 380) with delta (0, 0)
Screenshot: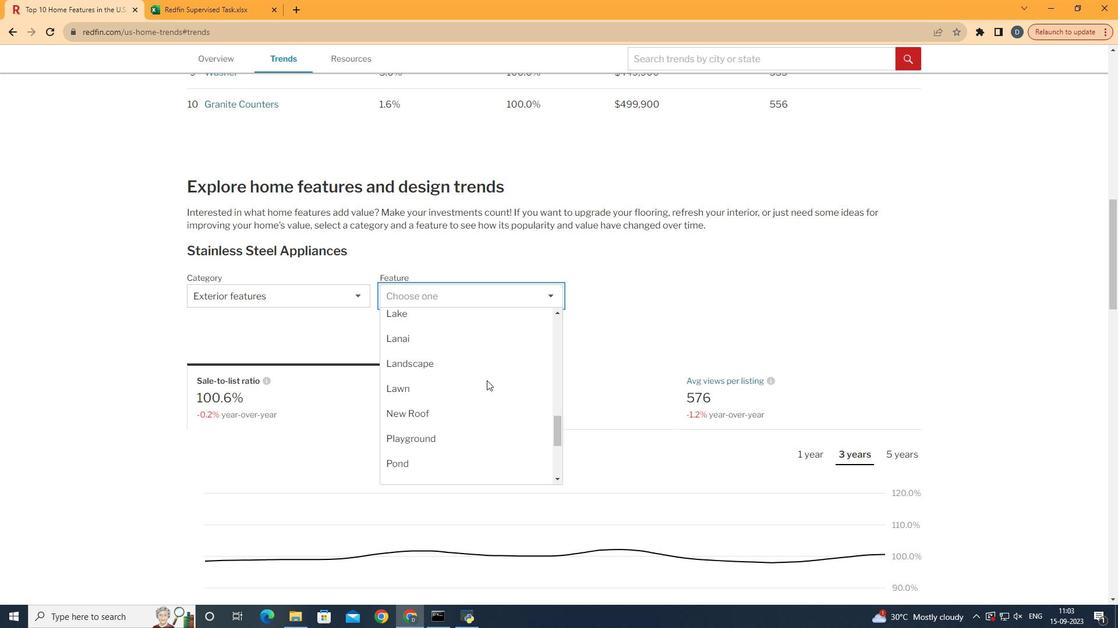 
Action: Mouse scrolled (486, 380) with delta (0, 0)
Screenshot: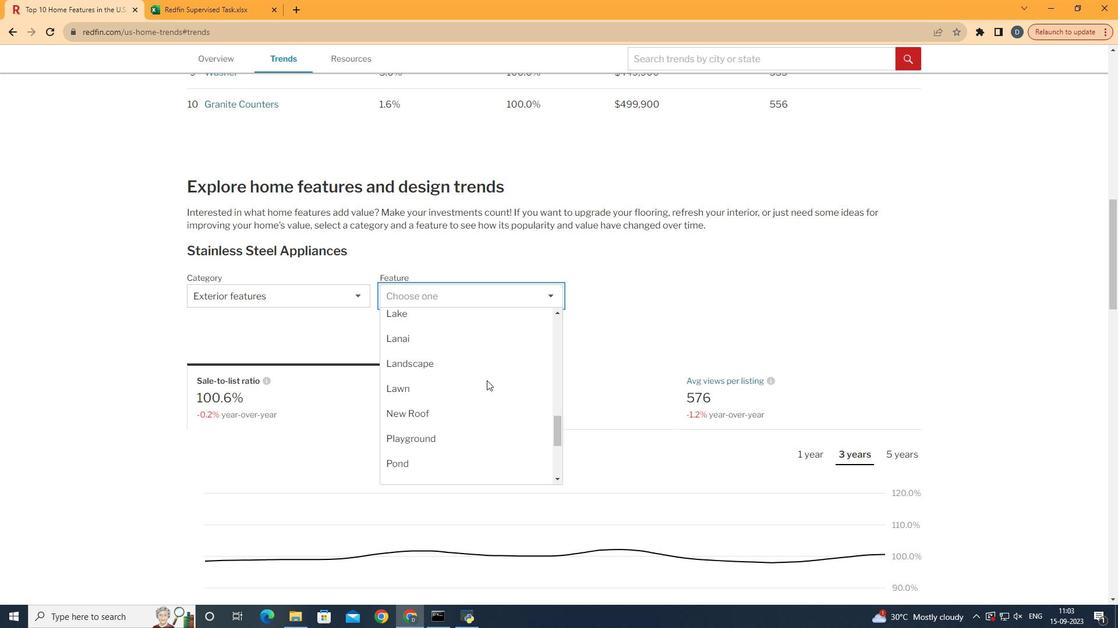 
Action: Mouse moved to (487, 380)
Screenshot: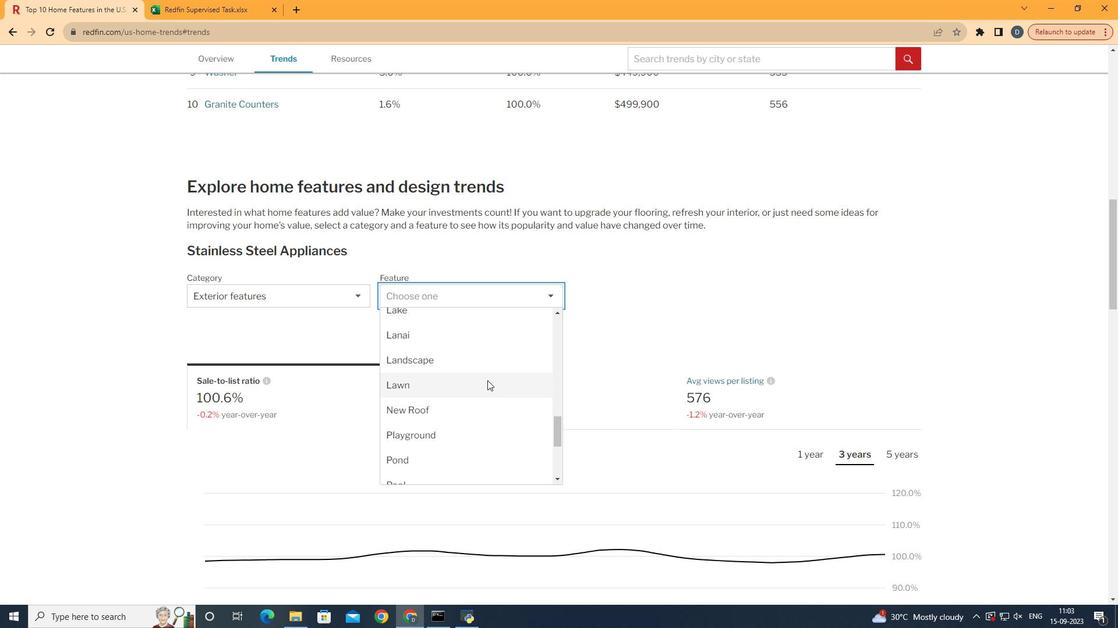 
Action: Mouse scrolled (487, 380) with delta (0, 0)
Screenshot: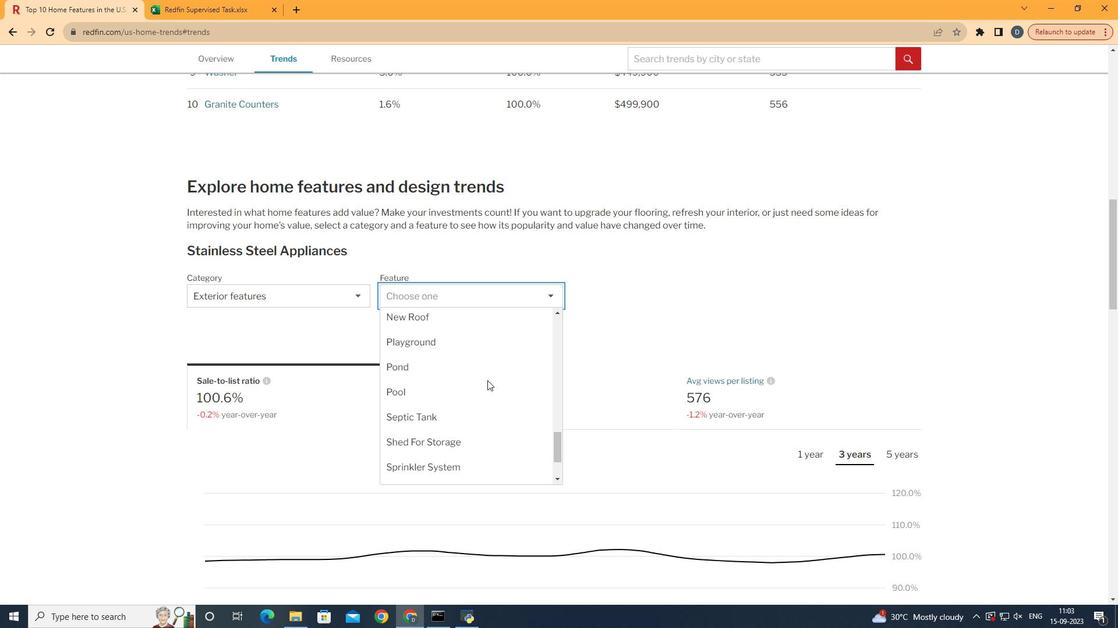 
Action: Mouse scrolled (487, 380) with delta (0, 0)
Screenshot: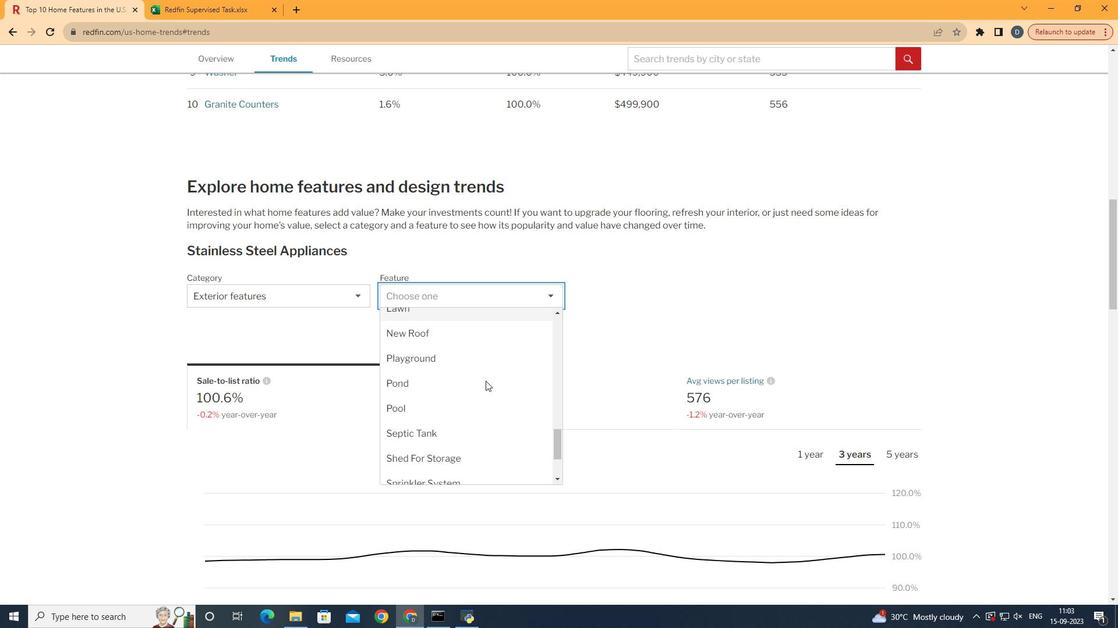 
Action: Mouse scrolled (487, 381) with delta (0, 0)
Screenshot: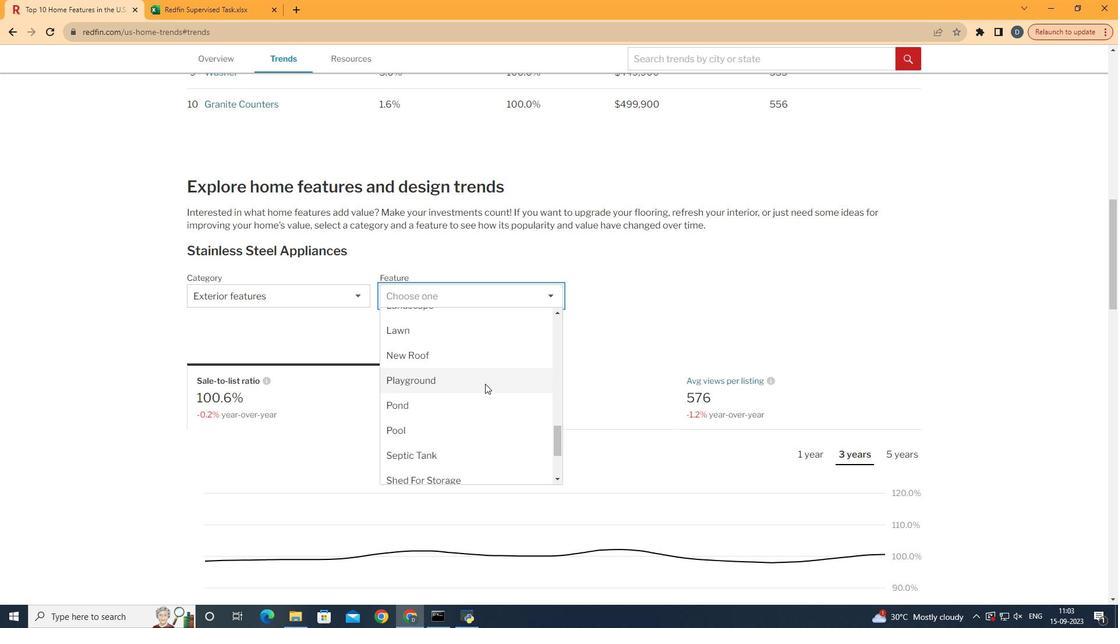 
Action: Mouse moved to (472, 411)
Screenshot: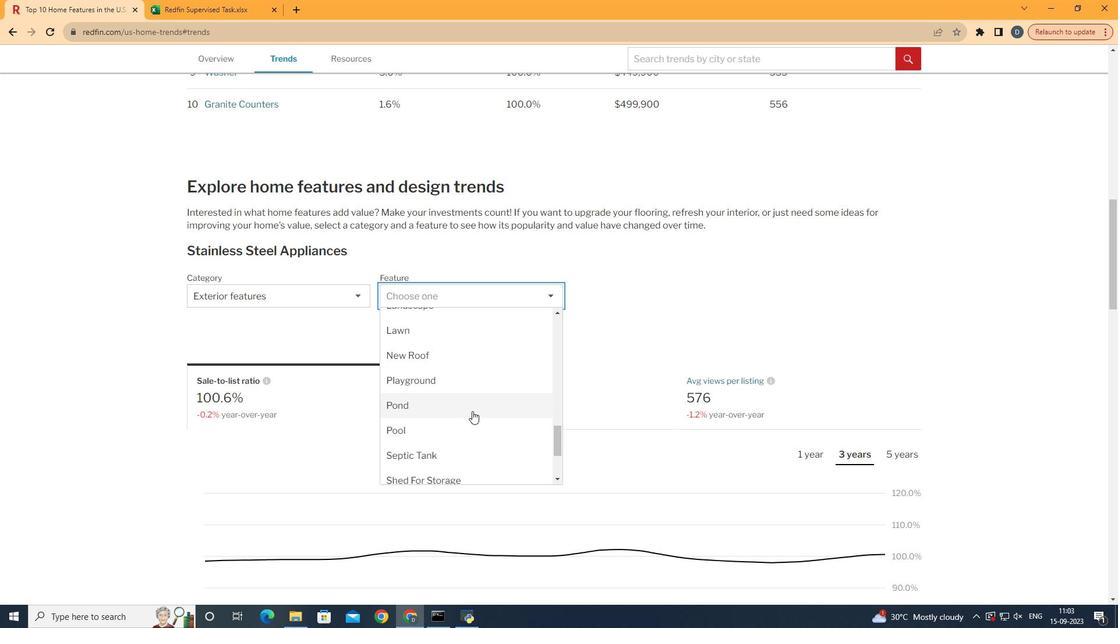 
Action: Mouse pressed left at (472, 411)
Screenshot: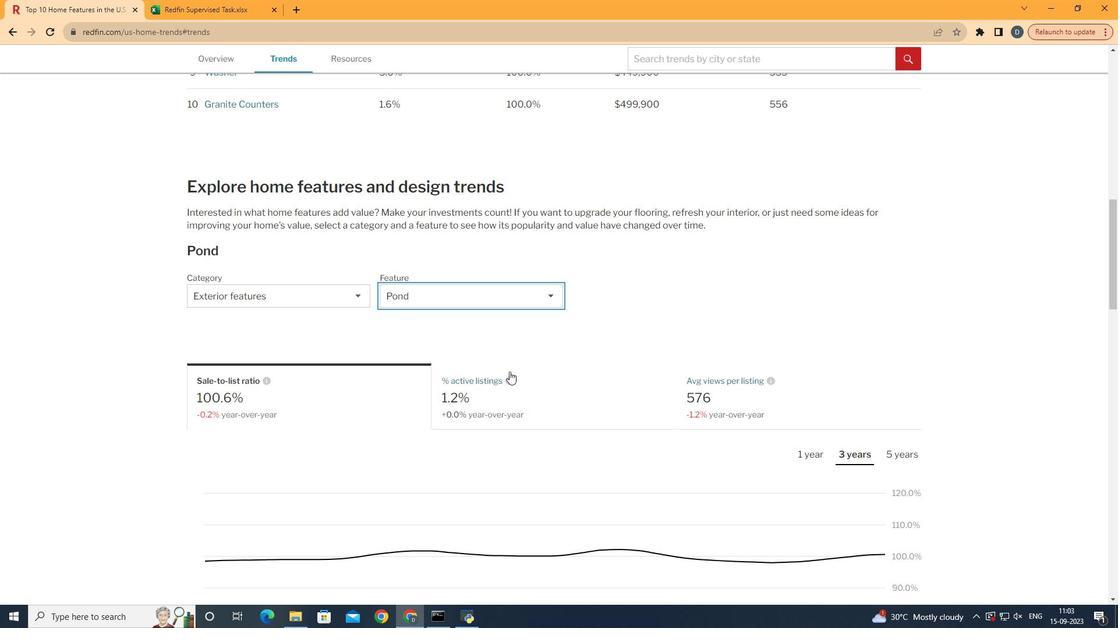 
Action: Mouse moved to (532, 351)
Screenshot: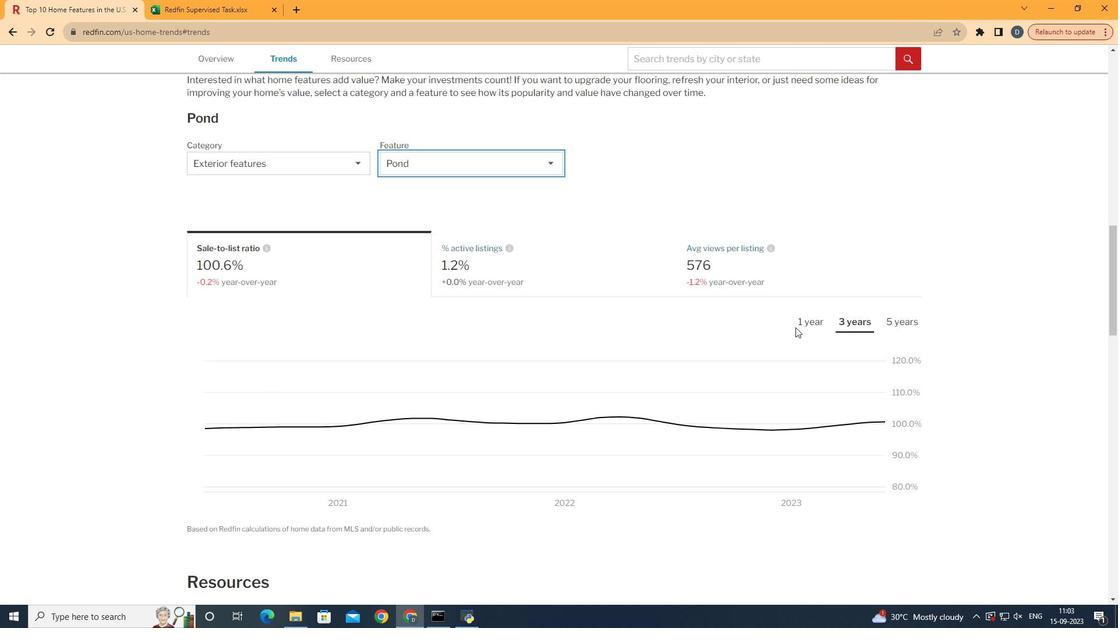 
Action: Mouse scrolled (532, 351) with delta (0, 0)
Screenshot: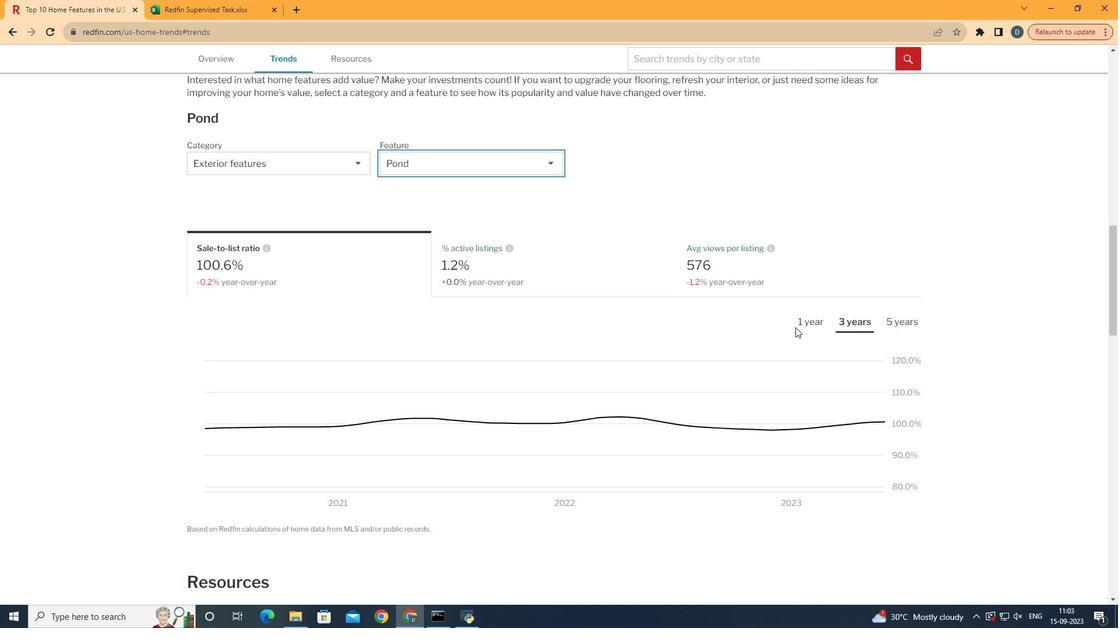 
Action: Mouse scrolled (532, 351) with delta (0, 0)
Screenshot: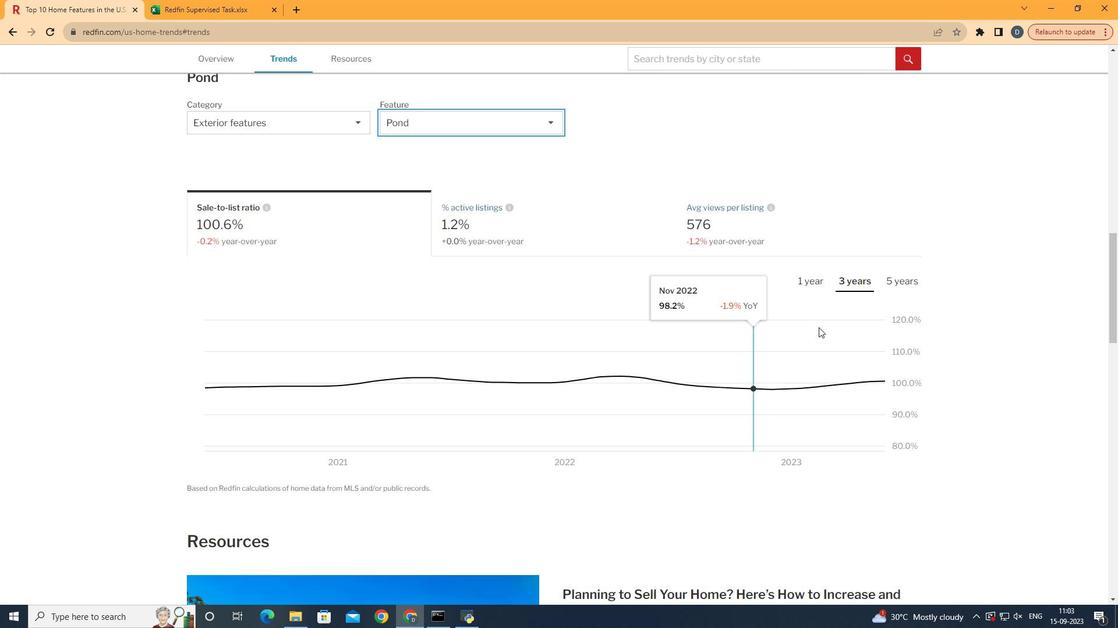 
Action: Mouse moved to (536, 351)
Screenshot: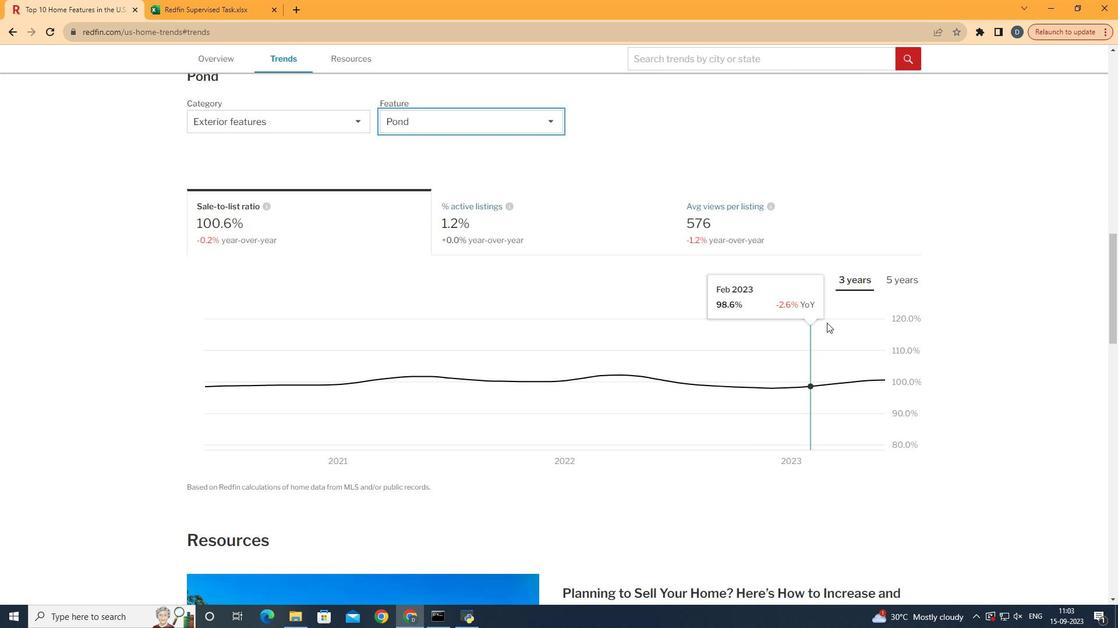 
Action: Mouse scrolled (536, 351) with delta (0, 0)
Screenshot: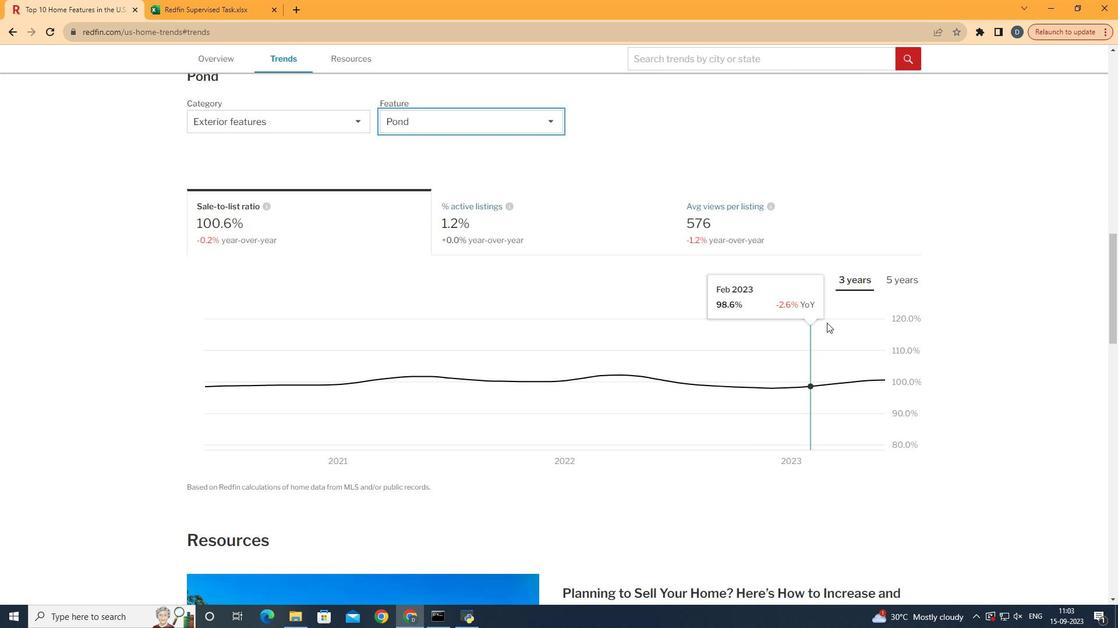 
Action: Mouse moved to (855, 280)
Screenshot: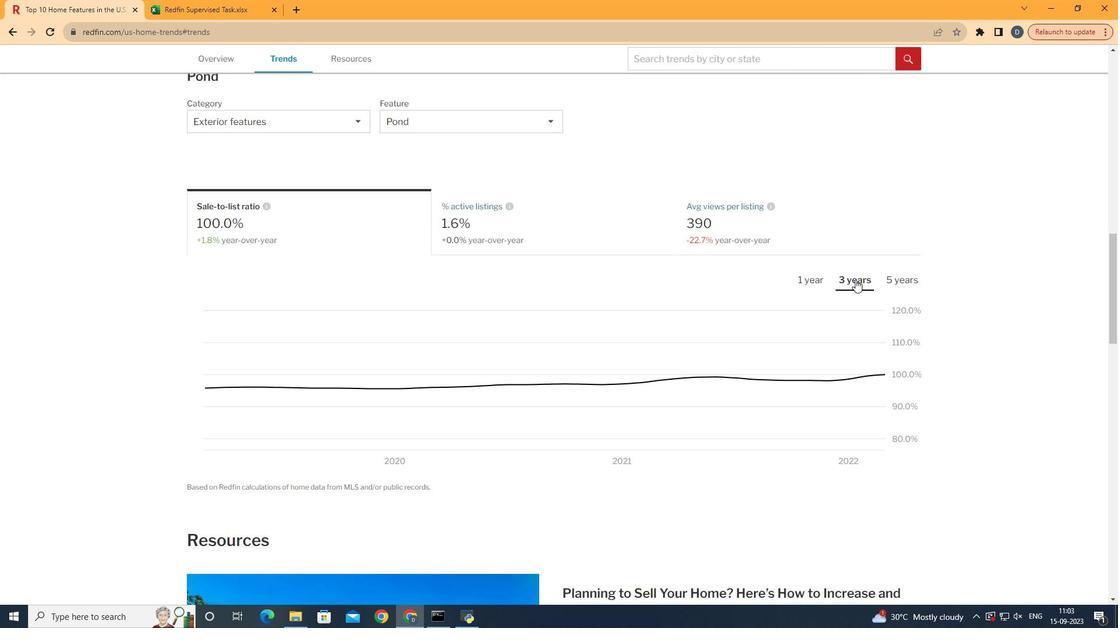 
Action: Mouse pressed left at (855, 280)
Screenshot: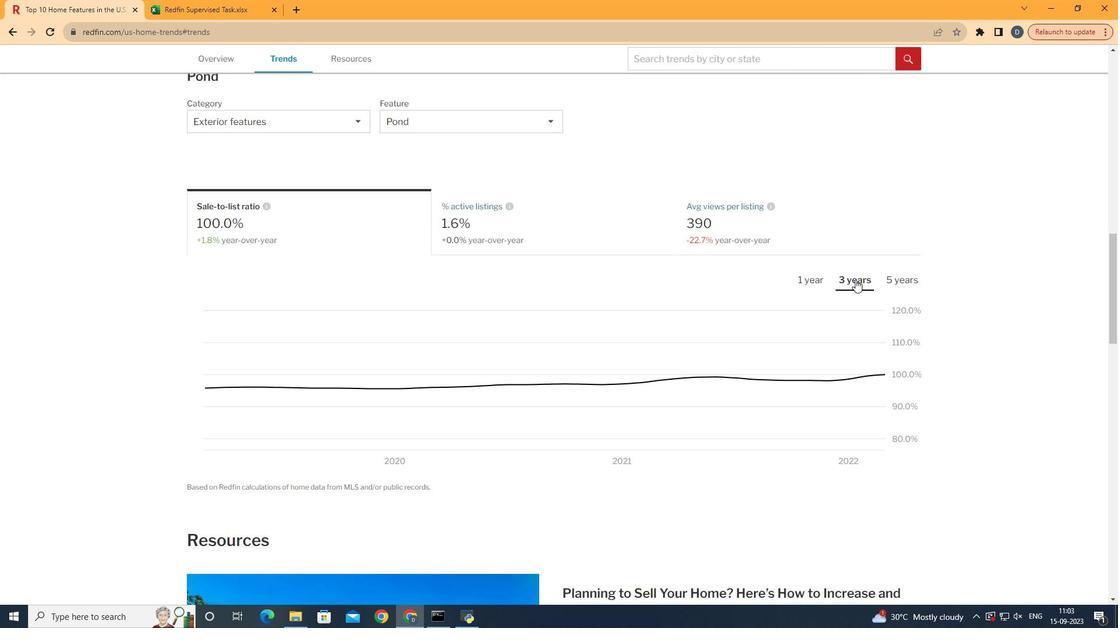 
